 Task: Find connections with filter location Bolton with filter topic #Brandingwith filter profile language Spanish with filter current company International Turnkey Systems - ITS with filter school Gauhati University with filter industry Sound Recording with filter service category Marketing with filter keywords title Paralegal
Action: Mouse moved to (523, 81)
Screenshot: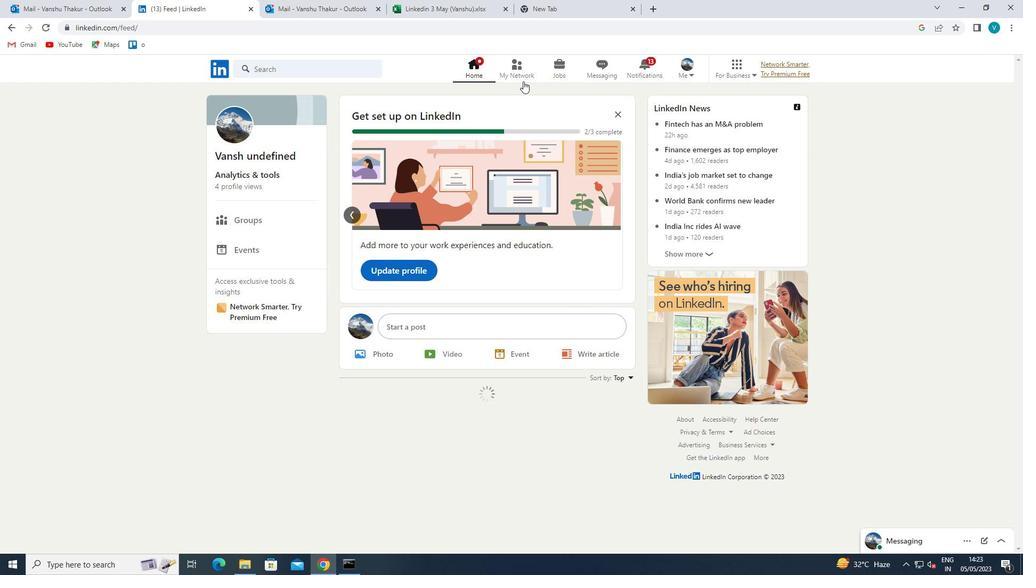 
Action: Mouse pressed left at (523, 81)
Screenshot: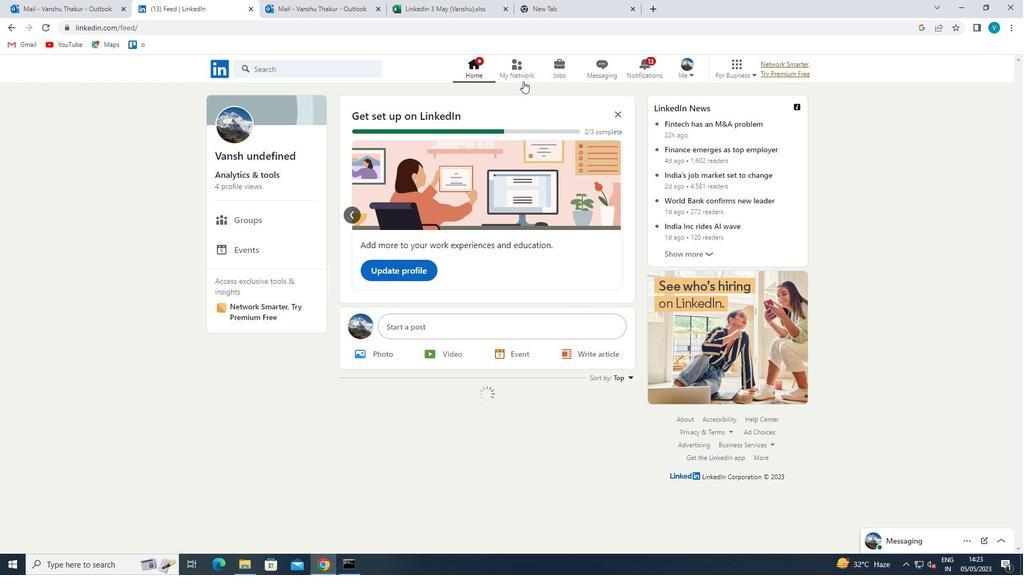 
Action: Mouse moved to (285, 129)
Screenshot: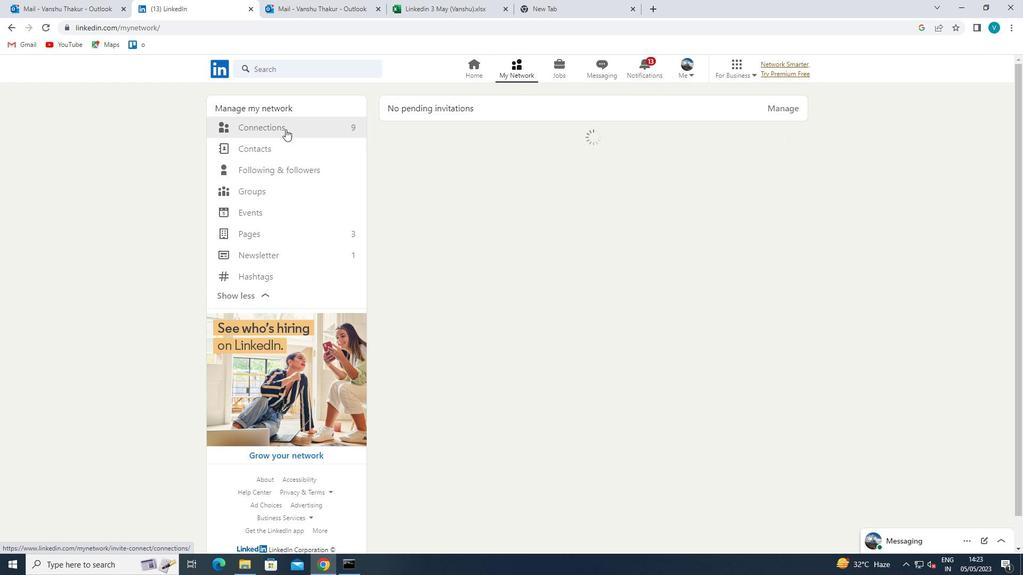 
Action: Mouse pressed left at (285, 129)
Screenshot: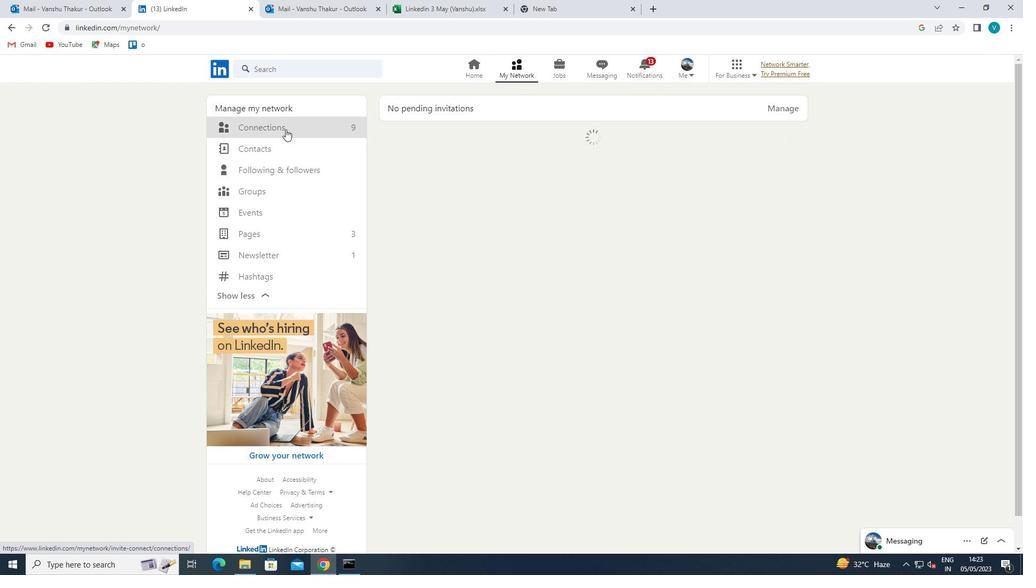 
Action: Mouse moved to (588, 128)
Screenshot: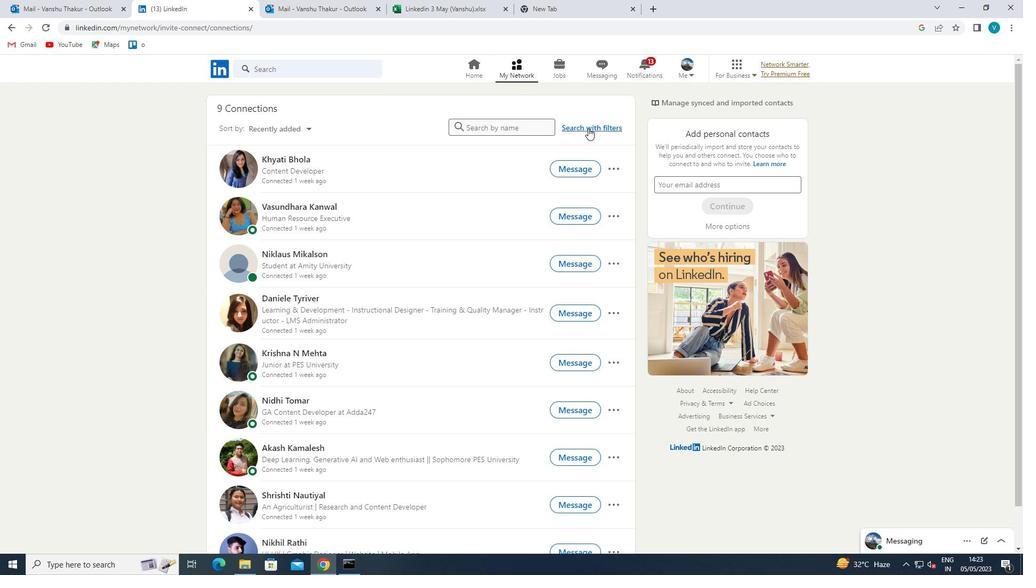 
Action: Mouse pressed left at (588, 128)
Screenshot: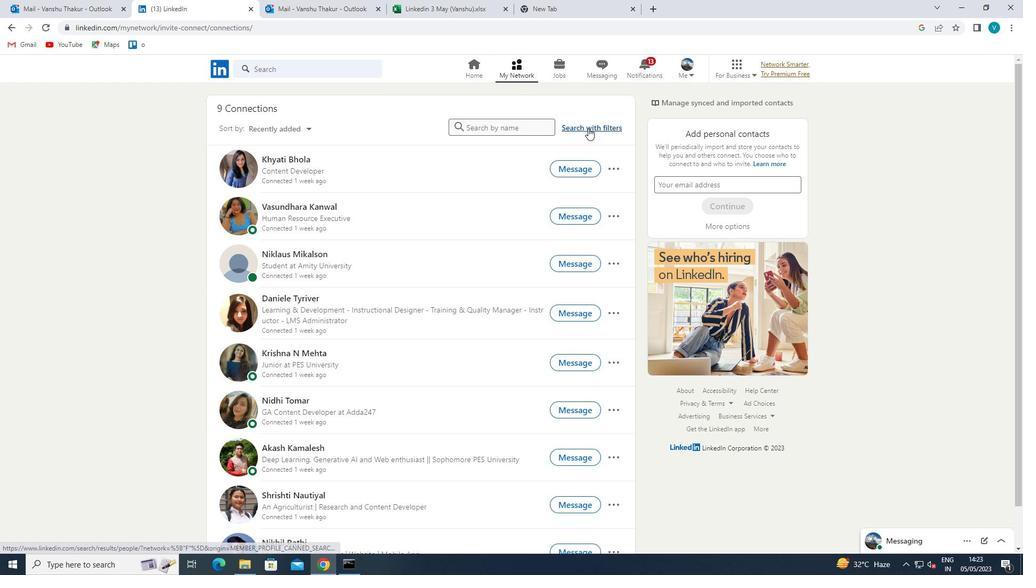 
Action: Mouse moved to (517, 103)
Screenshot: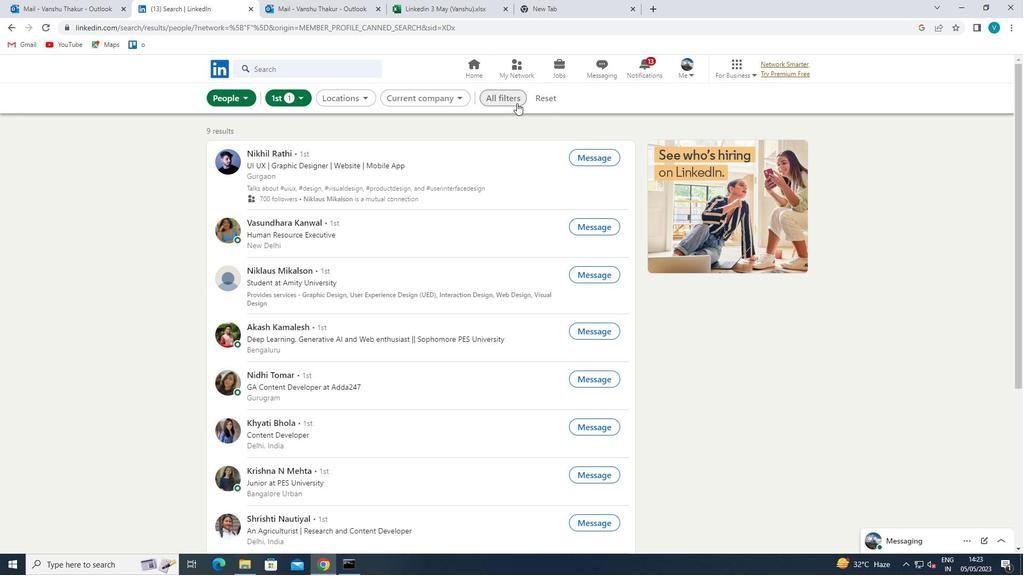 
Action: Mouse pressed left at (517, 103)
Screenshot: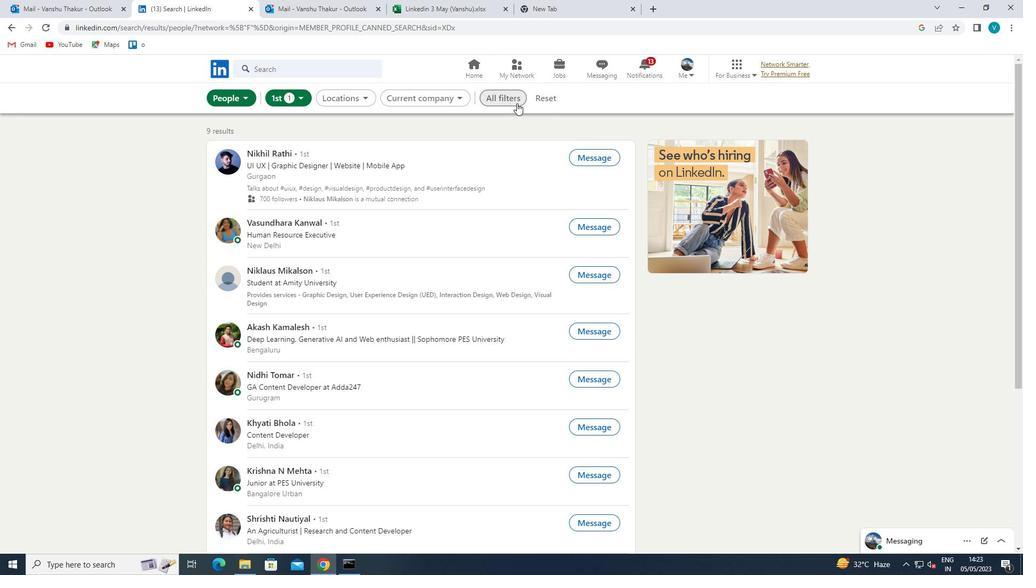 
Action: Mouse moved to (821, 219)
Screenshot: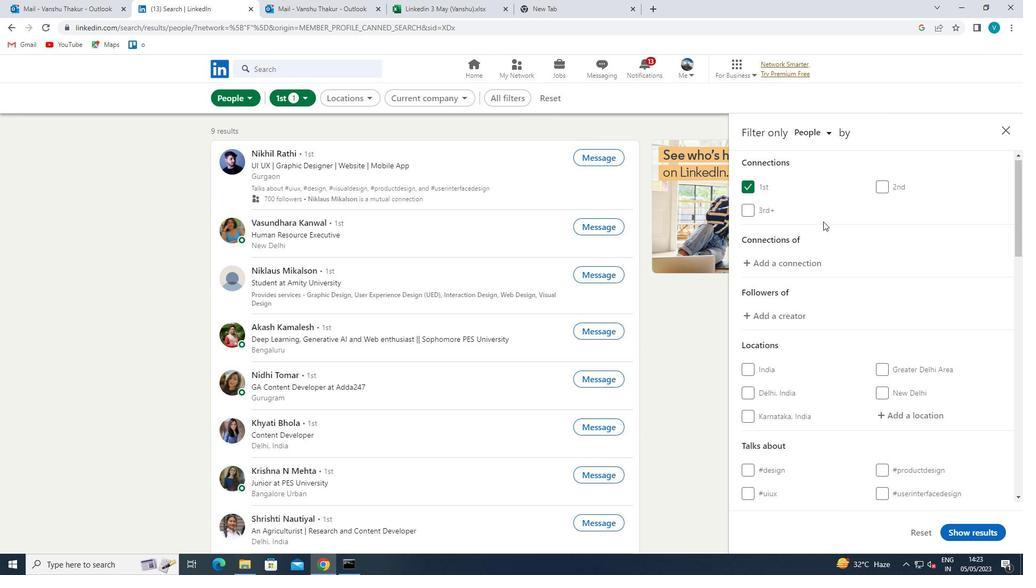 
Action: Mouse scrolled (821, 219) with delta (0, 0)
Screenshot: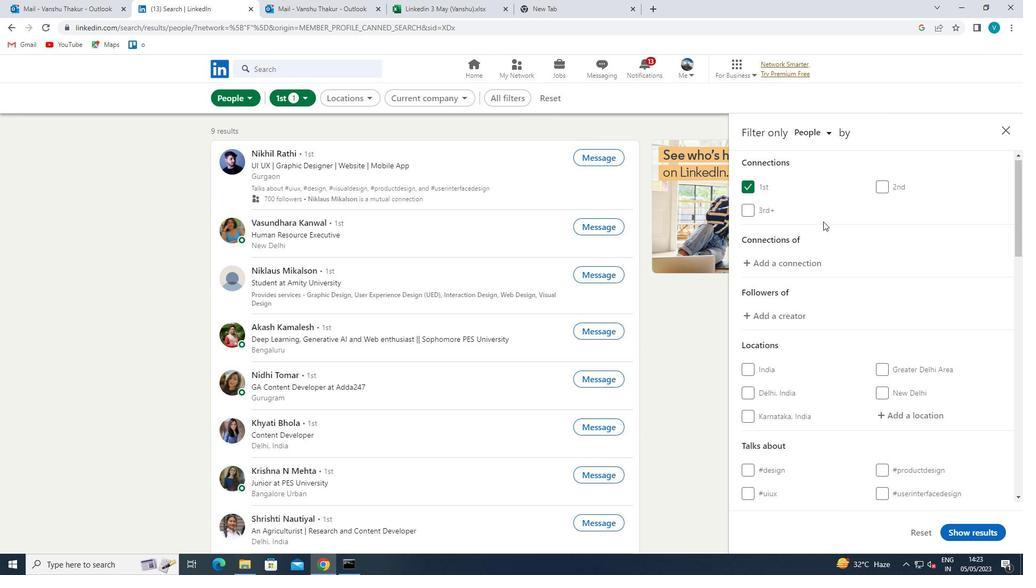 
Action: Mouse moved to (823, 221)
Screenshot: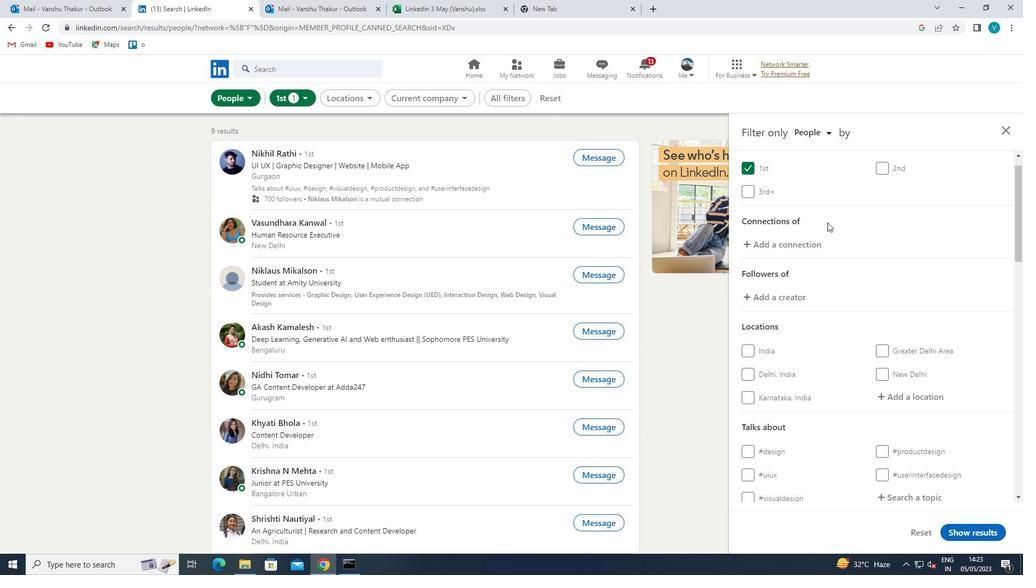 
Action: Mouse scrolled (823, 221) with delta (0, 0)
Screenshot: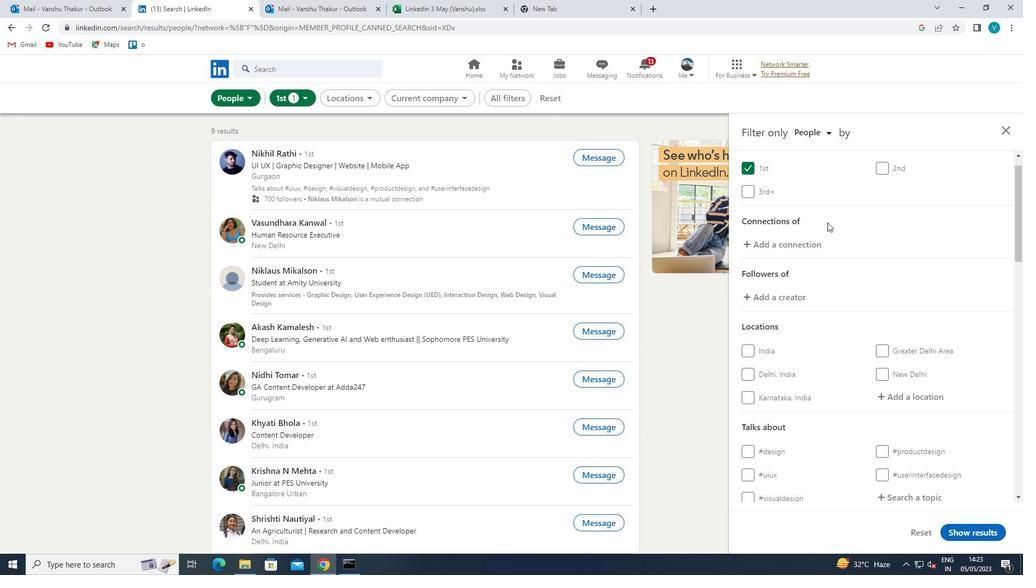 
Action: Mouse moved to (825, 222)
Screenshot: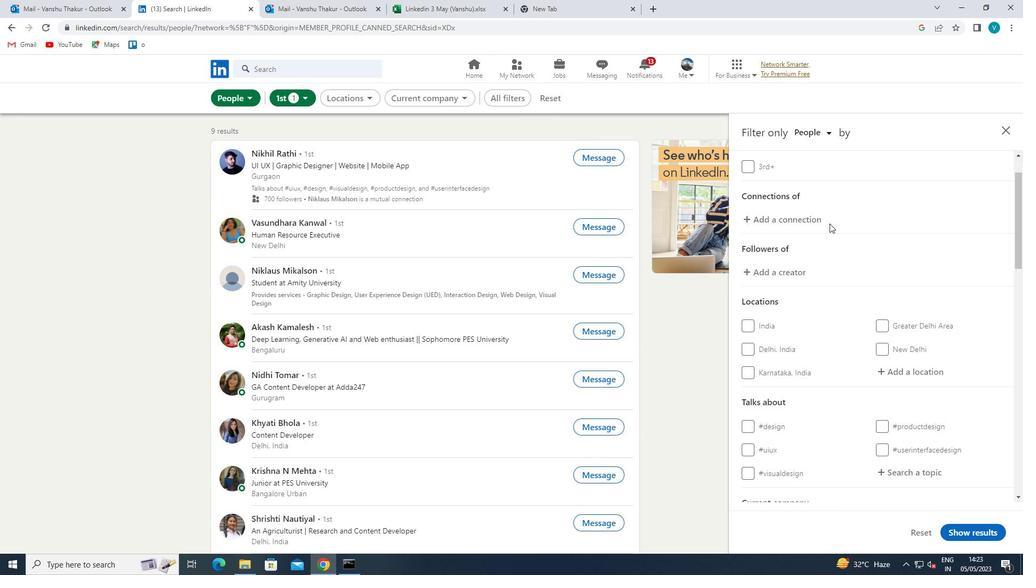 
Action: Mouse scrolled (825, 222) with delta (0, 0)
Screenshot: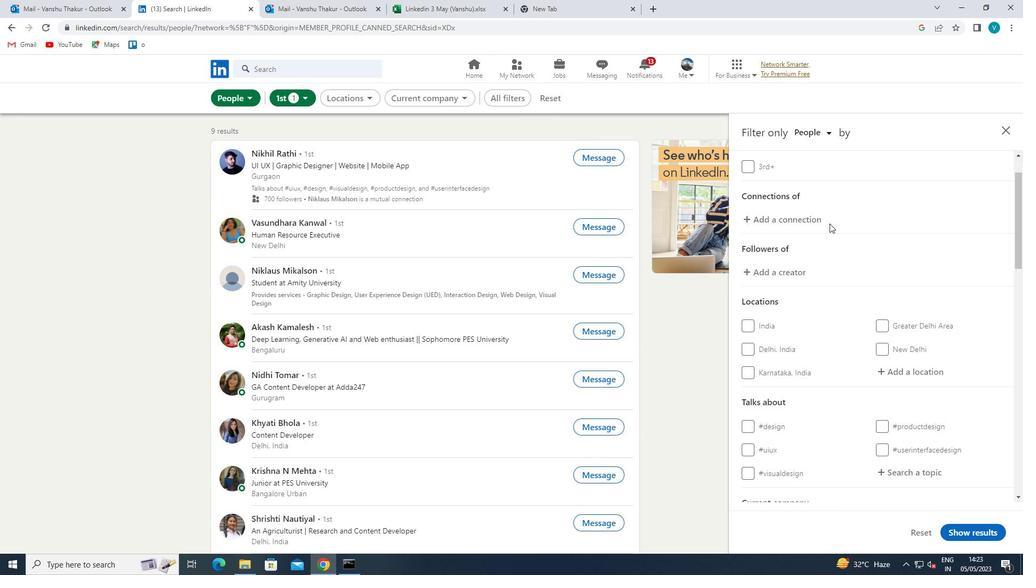 
Action: Mouse moved to (901, 260)
Screenshot: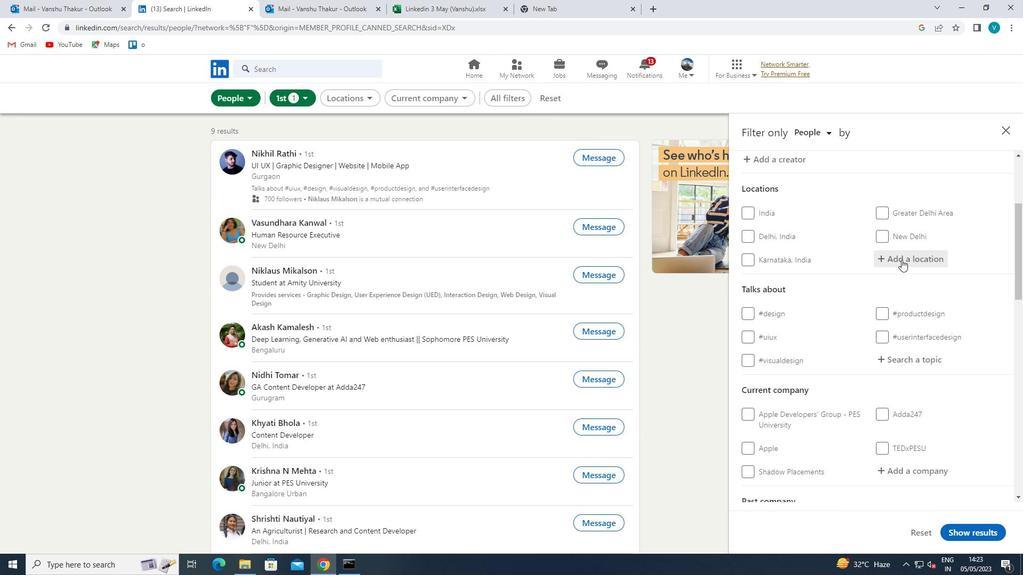
Action: Mouse pressed left at (901, 260)
Screenshot: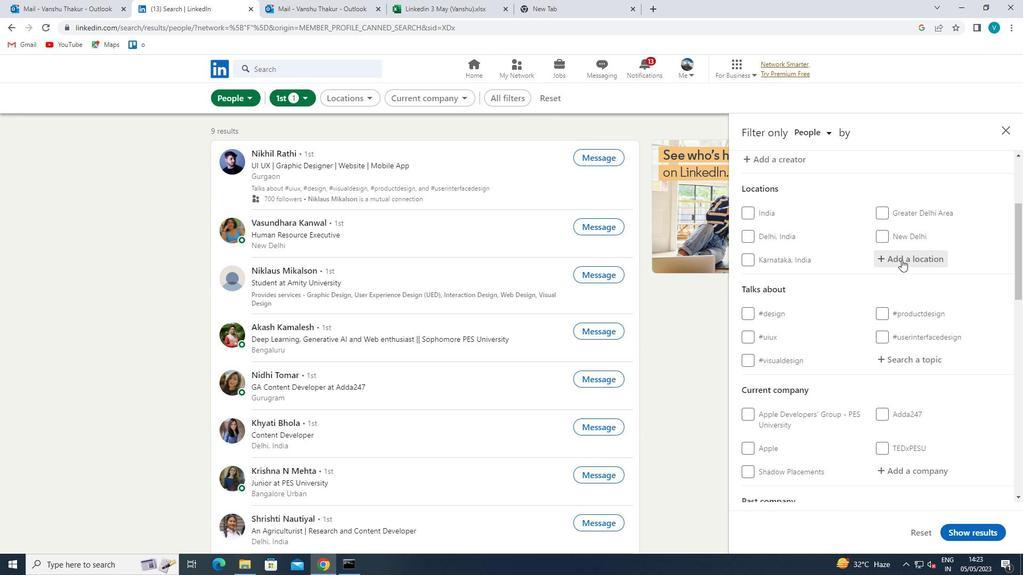 
Action: Key pressed <Key.shift>BOLTON
Screenshot: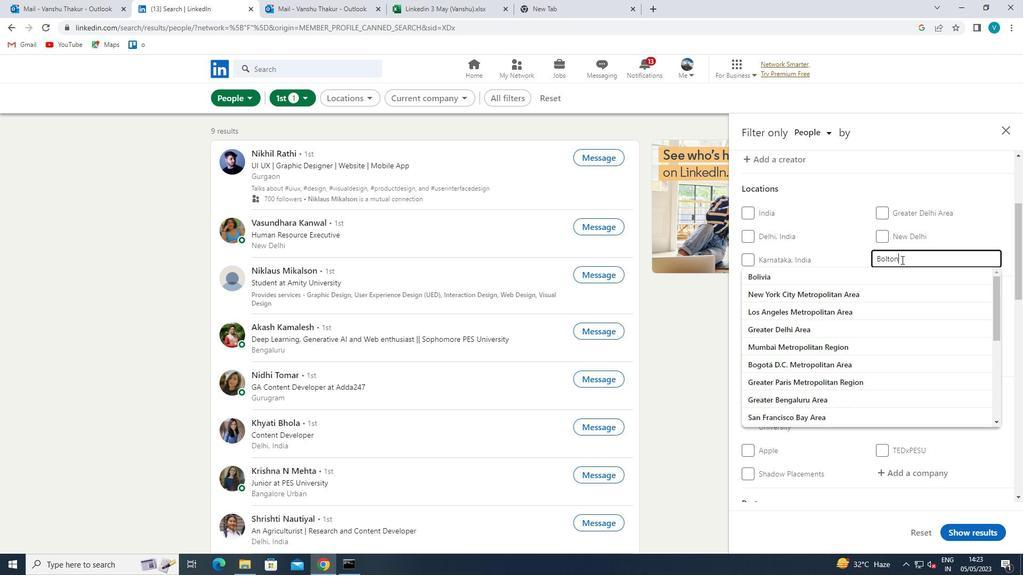 
Action: Mouse moved to (866, 274)
Screenshot: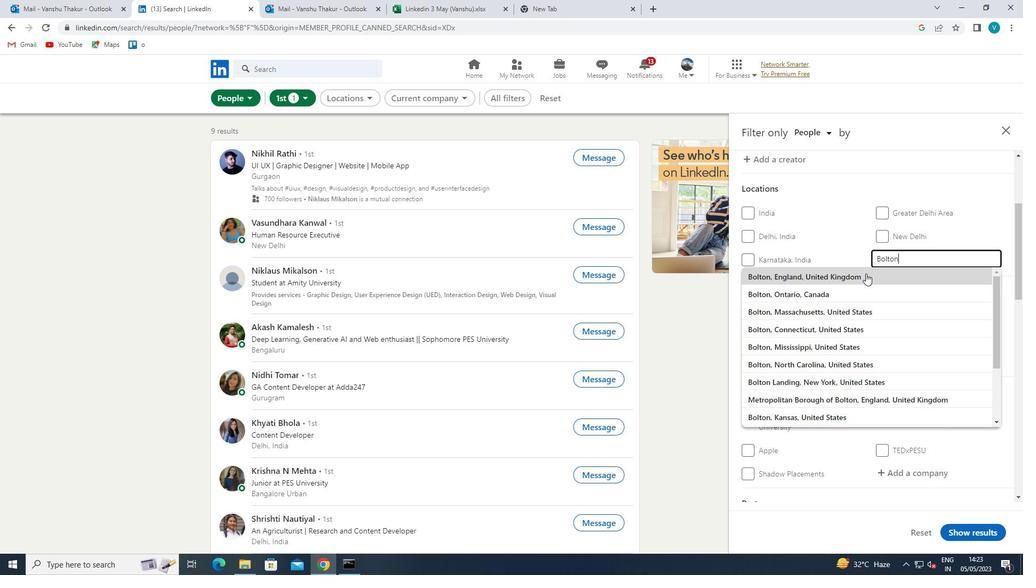
Action: Mouse pressed left at (866, 274)
Screenshot: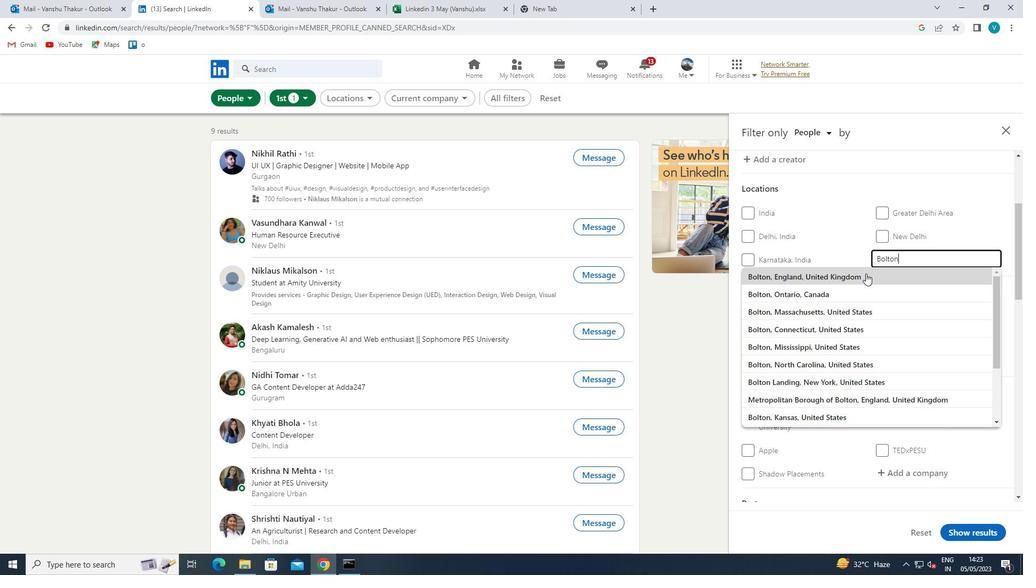 
Action: Mouse moved to (860, 275)
Screenshot: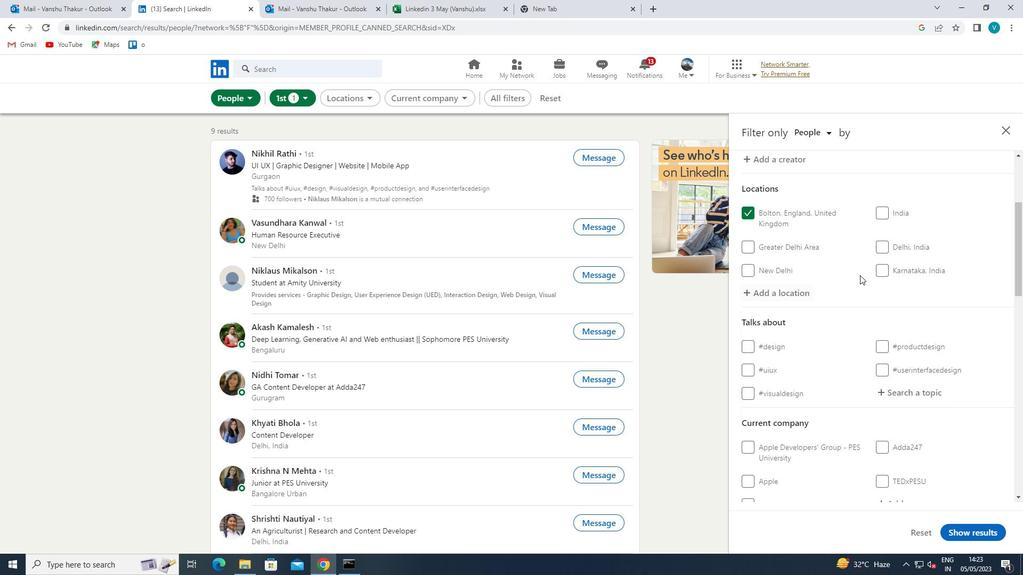 
Action: Mouse scrolled (860, 275) with delta (0, 0)
Screenshot: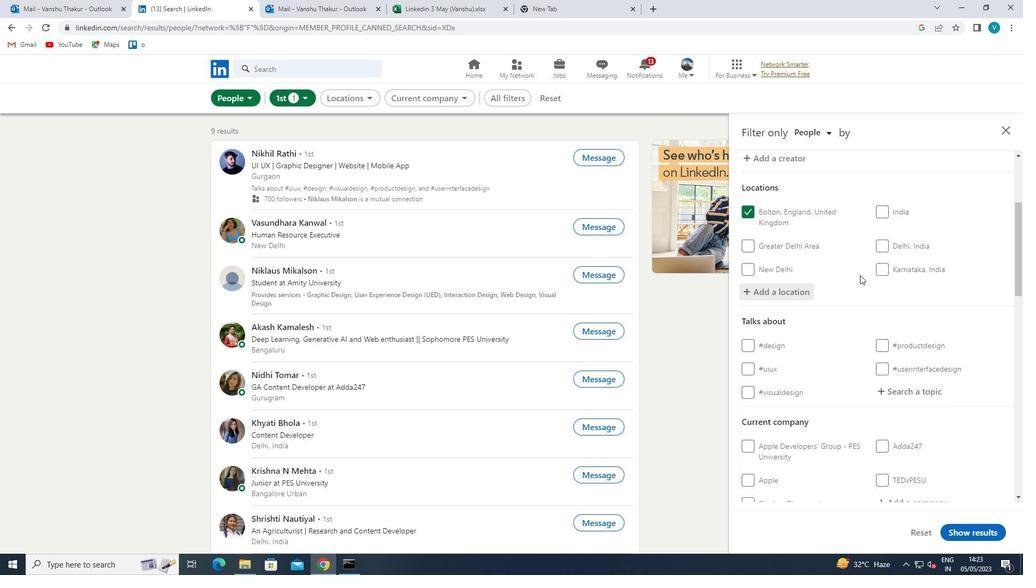 
Action: Mouse moved to (888, 340)
Screenshot: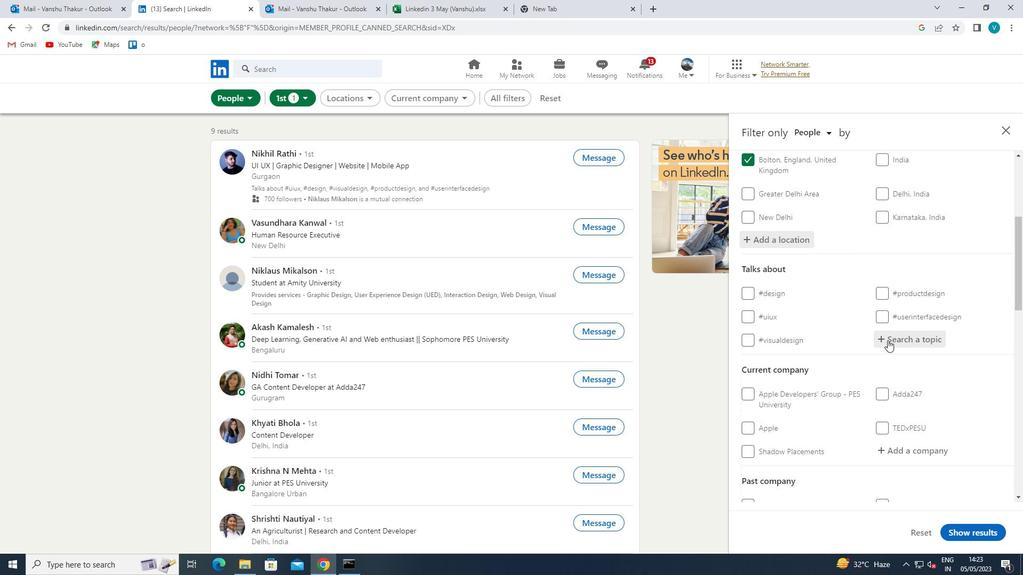 
Action: Mouse pressed left at (888, 340)
Screenshot: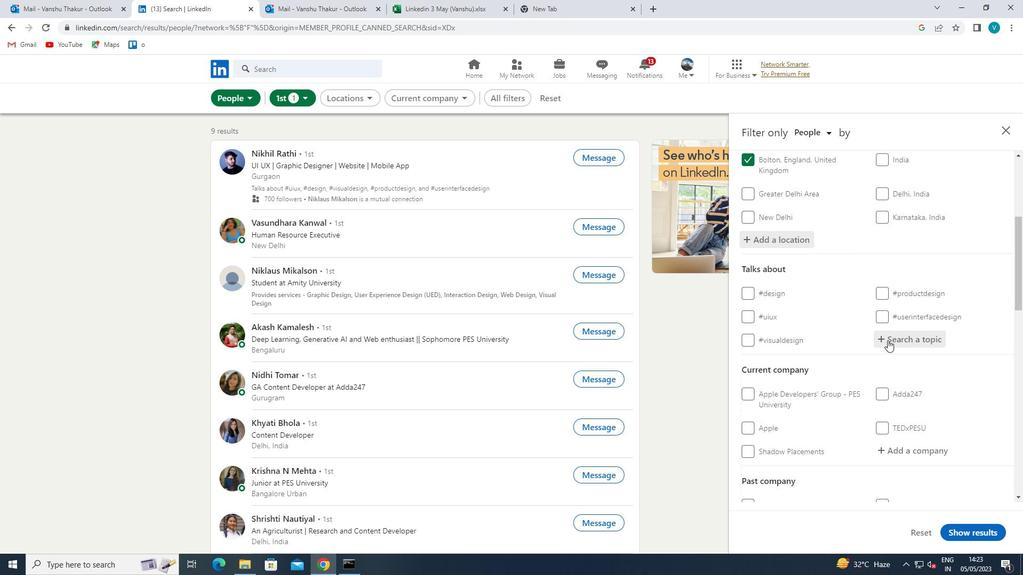 
Action: Key pressed <Key.shift>BRADING
Screenshot: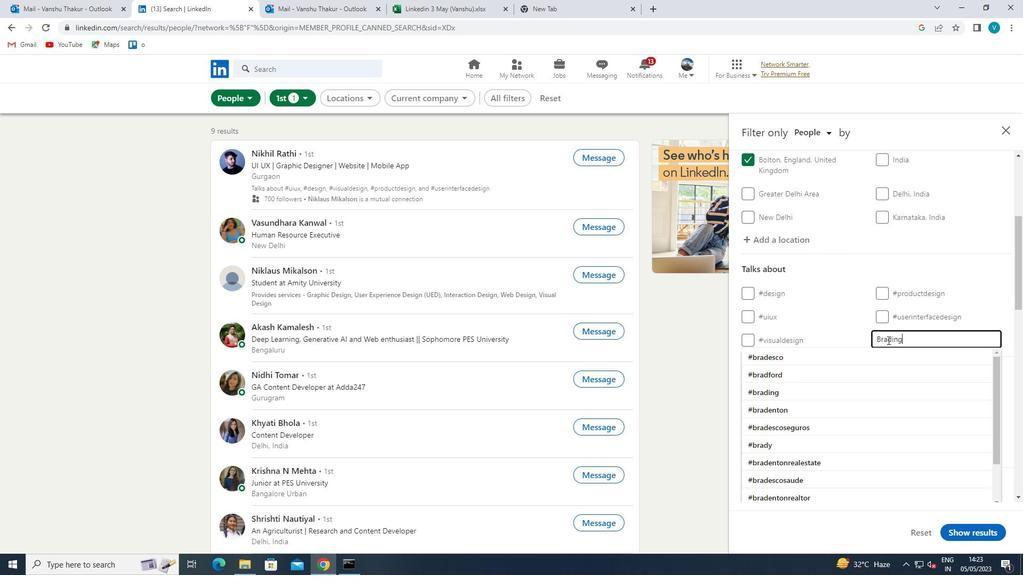 
Action: Mouse moved to (887, 336)
Screenshot: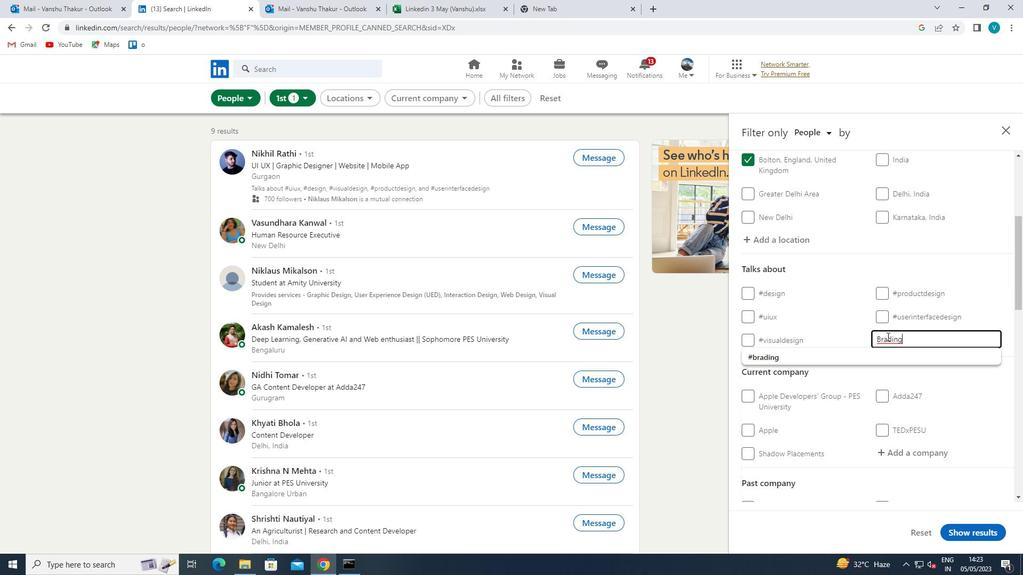 
Action: Mouse pressed left at (887, 336)
Screenshot: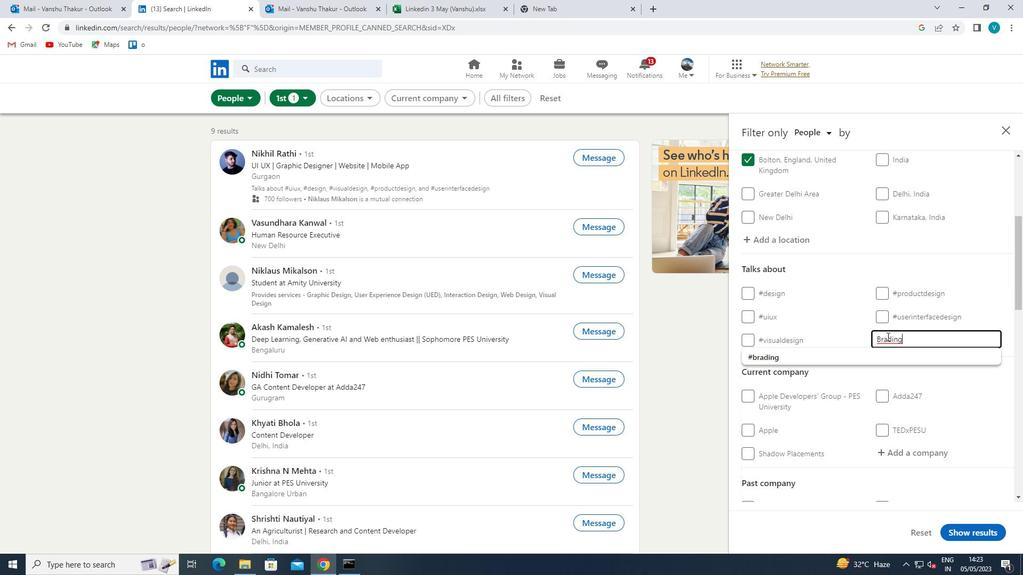 
Action: Mouse moved to (903, 374)
Screenshot: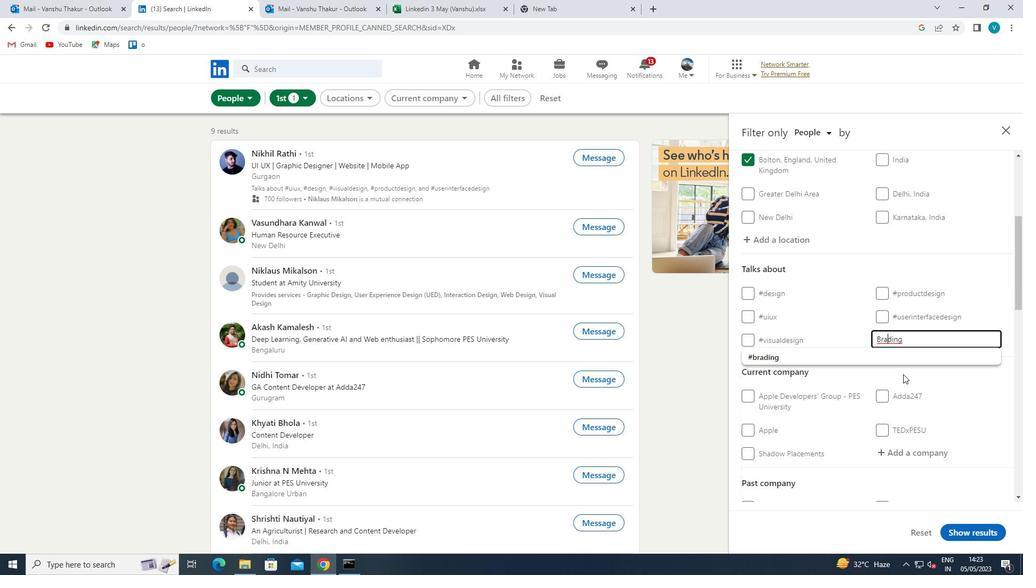 
Action: Key pressed N
Screenshot: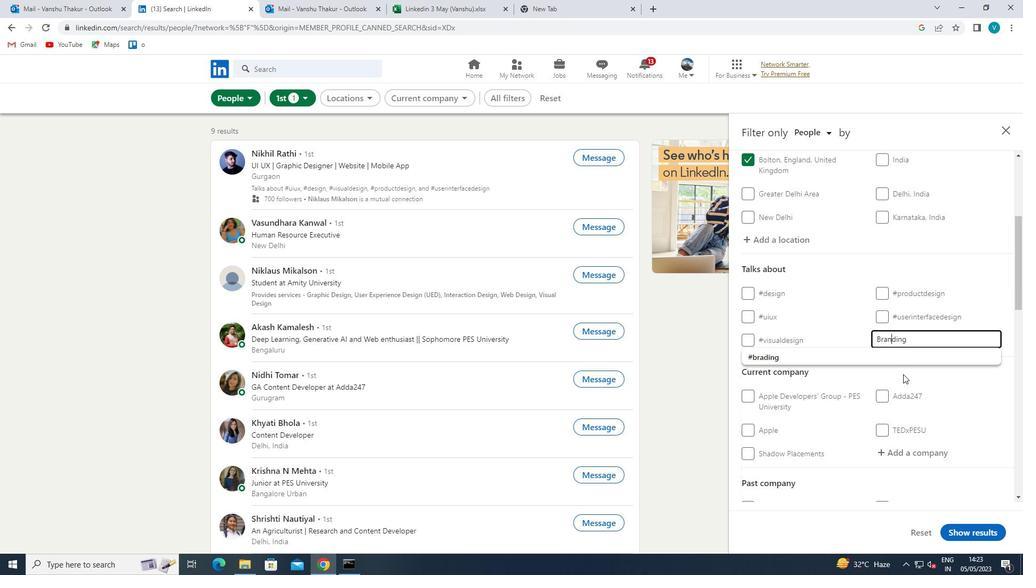 
Action: Mouse moved to (898, 357)
Screenshot: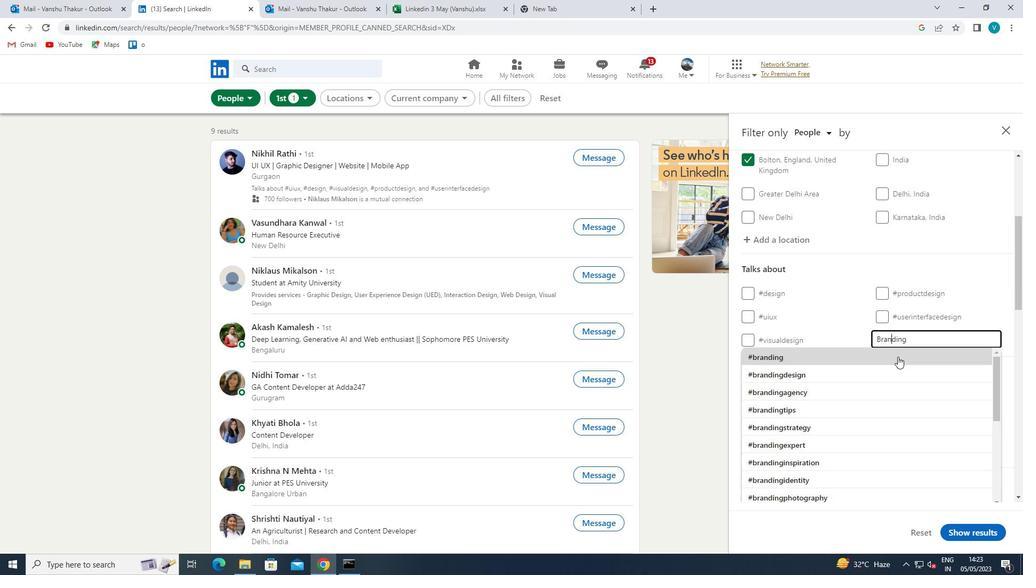 
Action: Mouse pressed left at (898, 357)
Screenshot: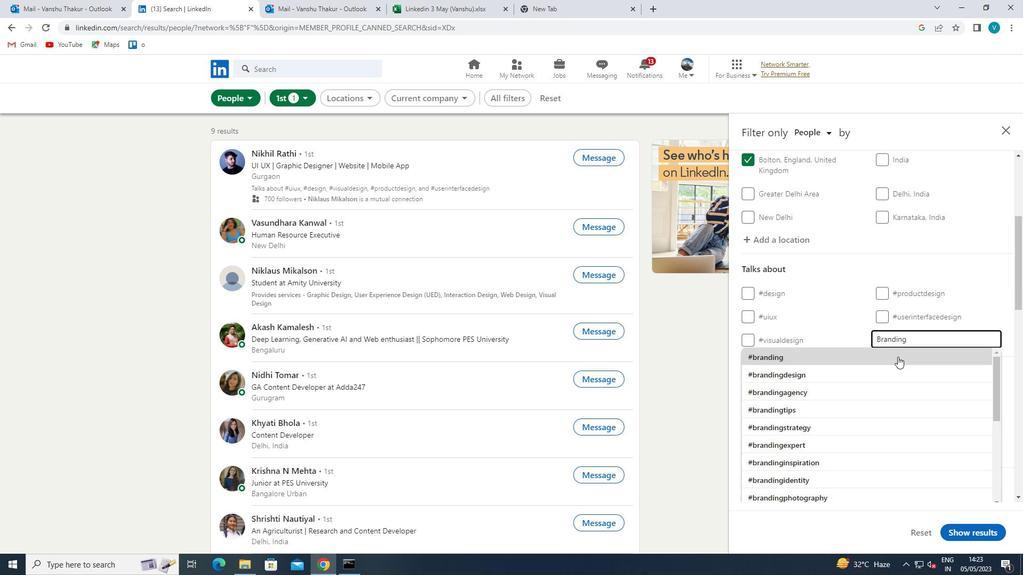 
Action: Mouse scrolled (898, 356) with delta (0, 0)
Screenshot: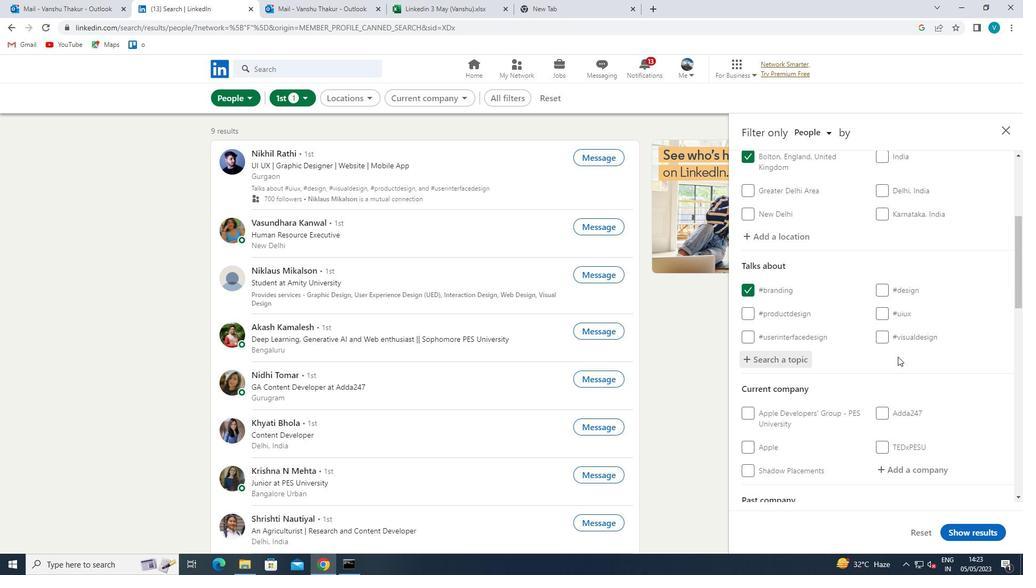 
Action: Mouse scrolled (898, 356) with delta (0, 0)
Screenshot: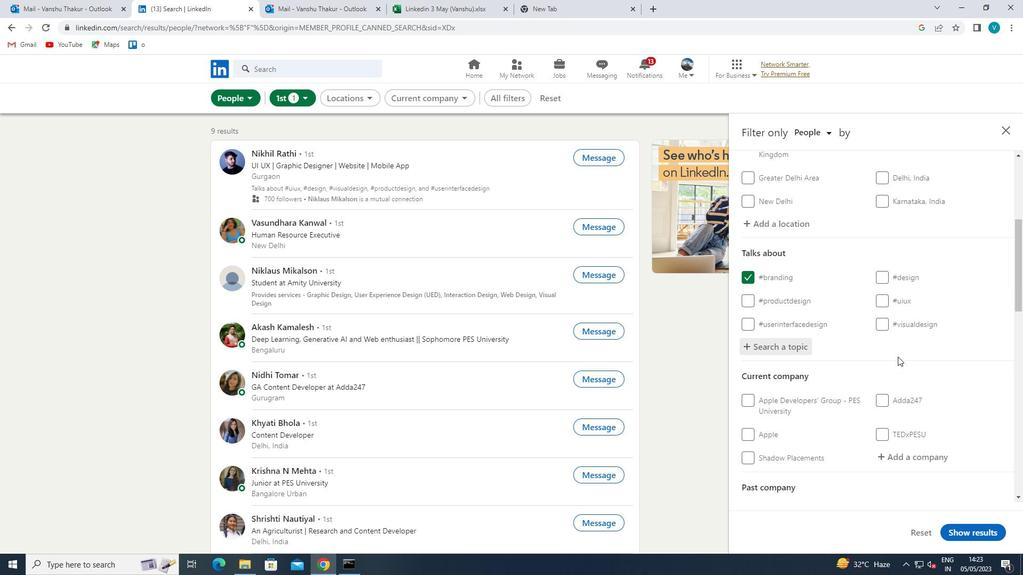 
Action: Mouse scrolled (898, 356) with delta (0, 0)
Screenshot: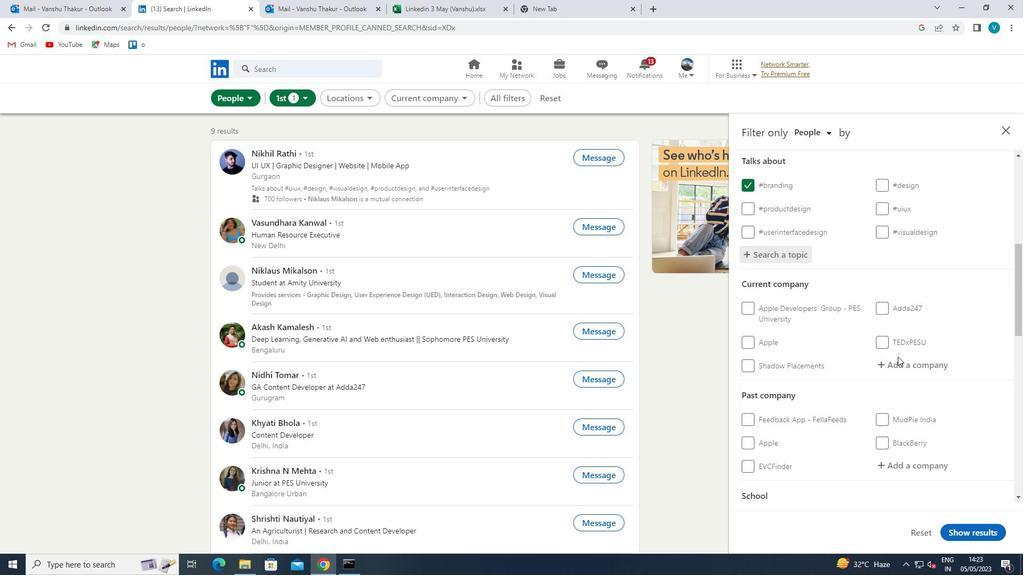 
Action: Mouse moved to (921, 317)
Screenshot: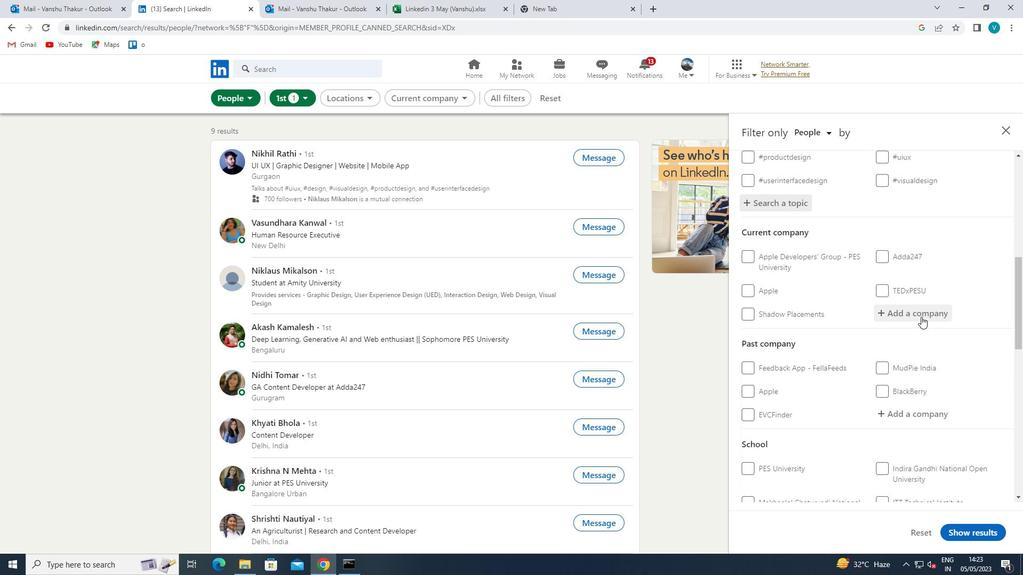 
Action: Mouse pressed left at (921, 317)
Screenshot: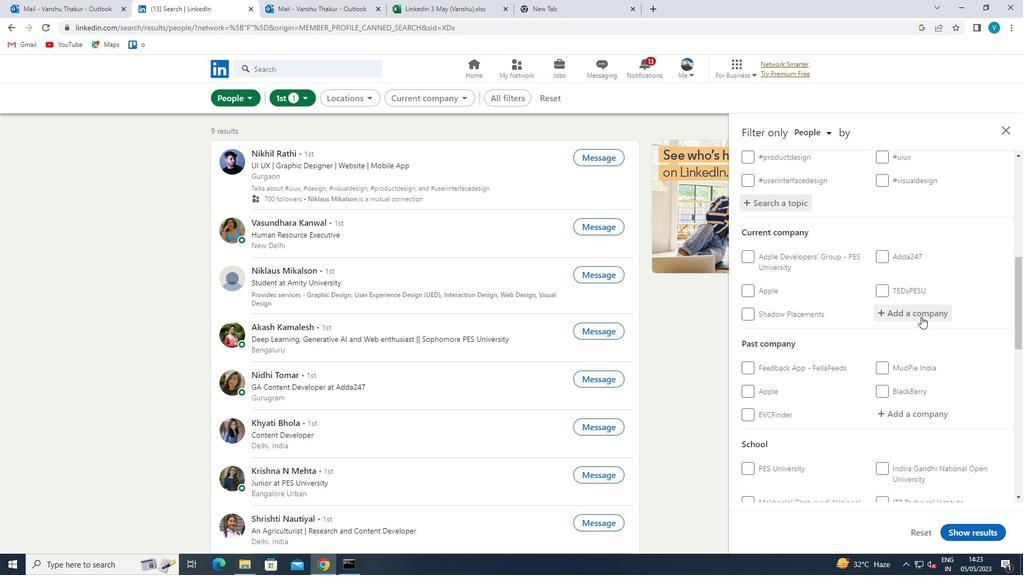
Action: Key pressed <Key.shift>INTERNATIONAL<Key.space>
Screenshot: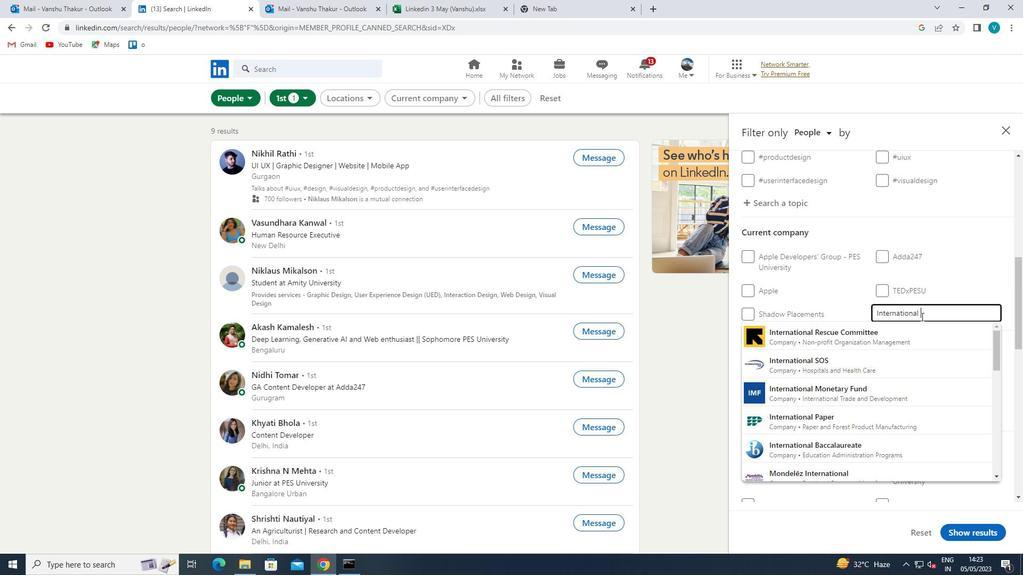 
Action: Mouse moved to (901, 330)
Screenshot: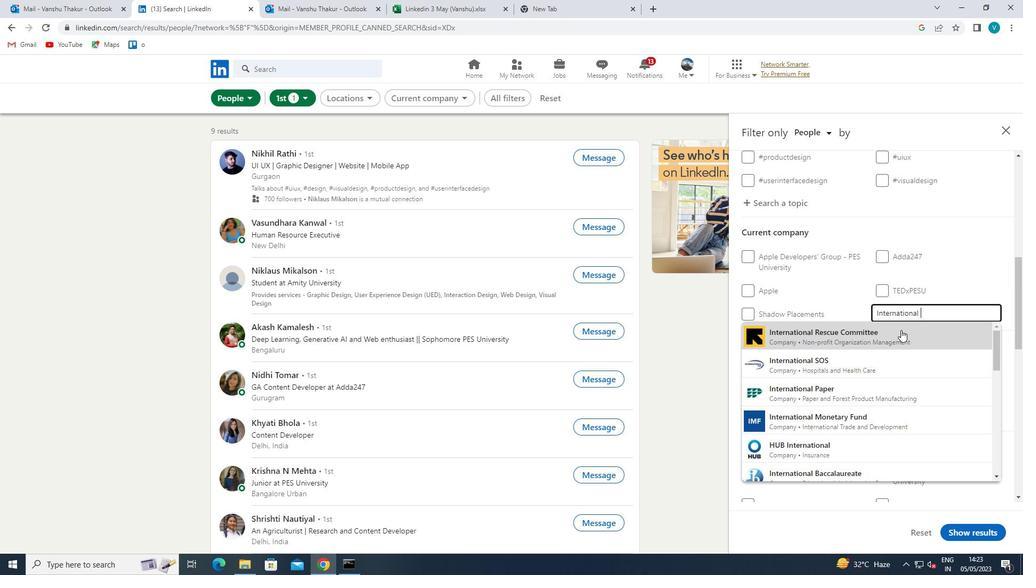 
Action: Key pressed <Key.shift>TURNKEY
Screenshot: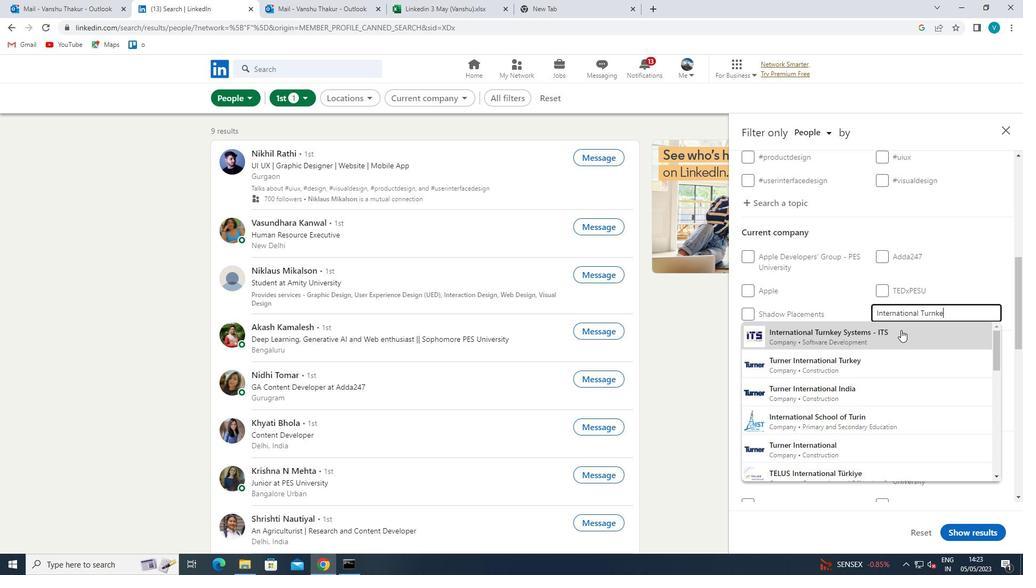 
Action: Mouse pressed left at (901, 330)
Screenshot: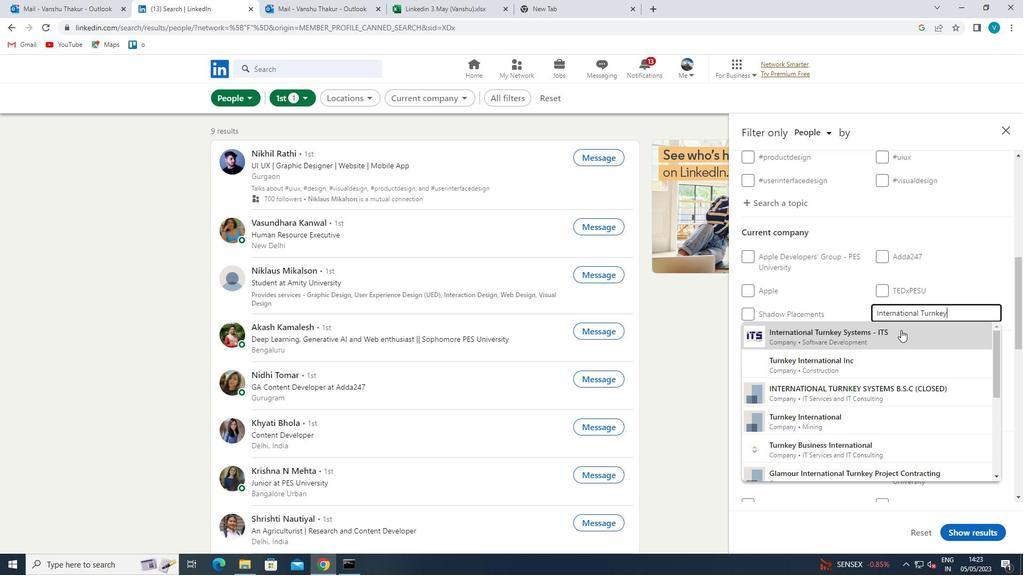 
Action: Mouse moved to (901, 328)
Screenshot: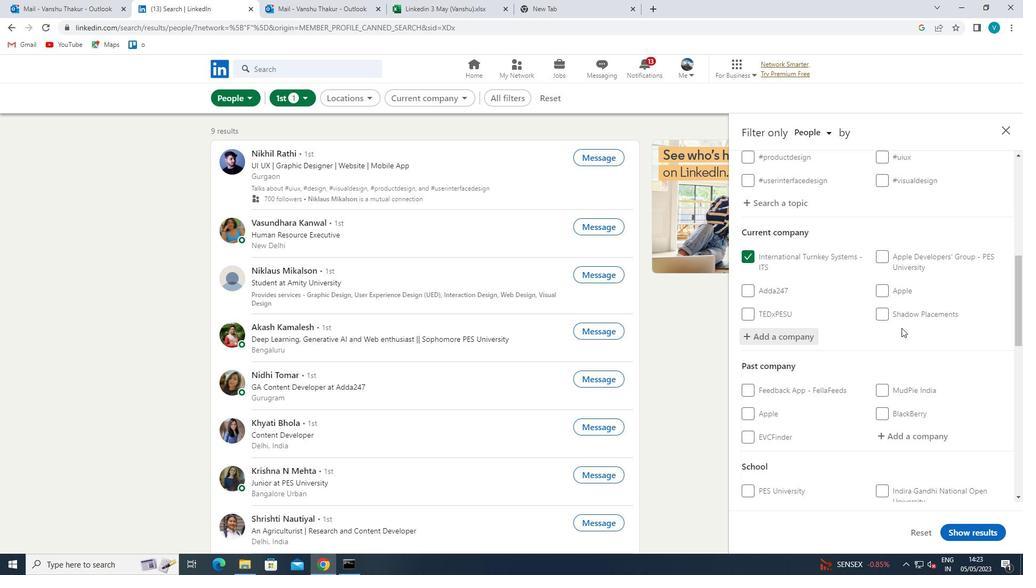 
Action: Mouse scrolled (901, 327) with delta (0, 0)
Screenshot: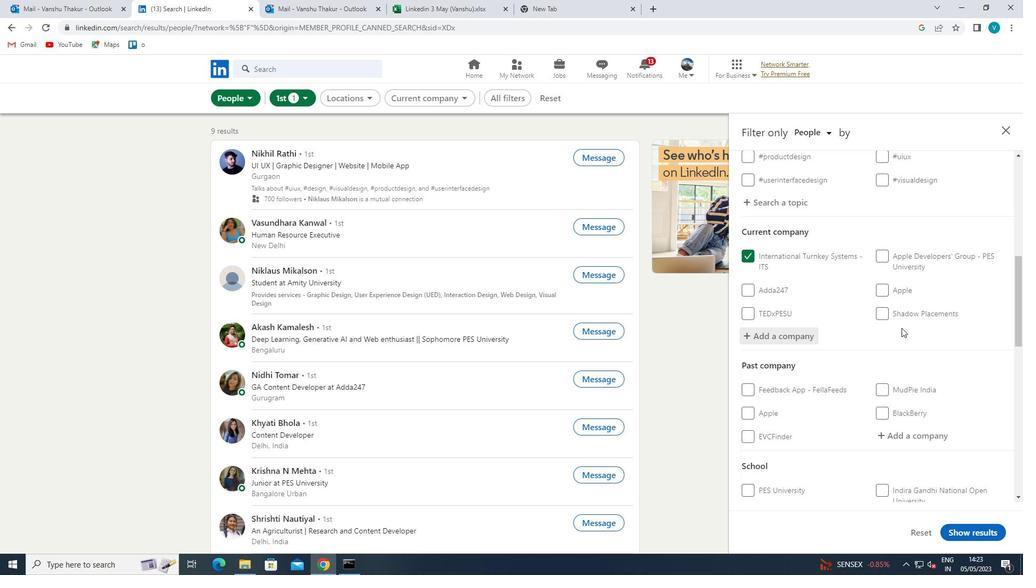 
Action: Mouse moved to (903, 328)
Screenshot: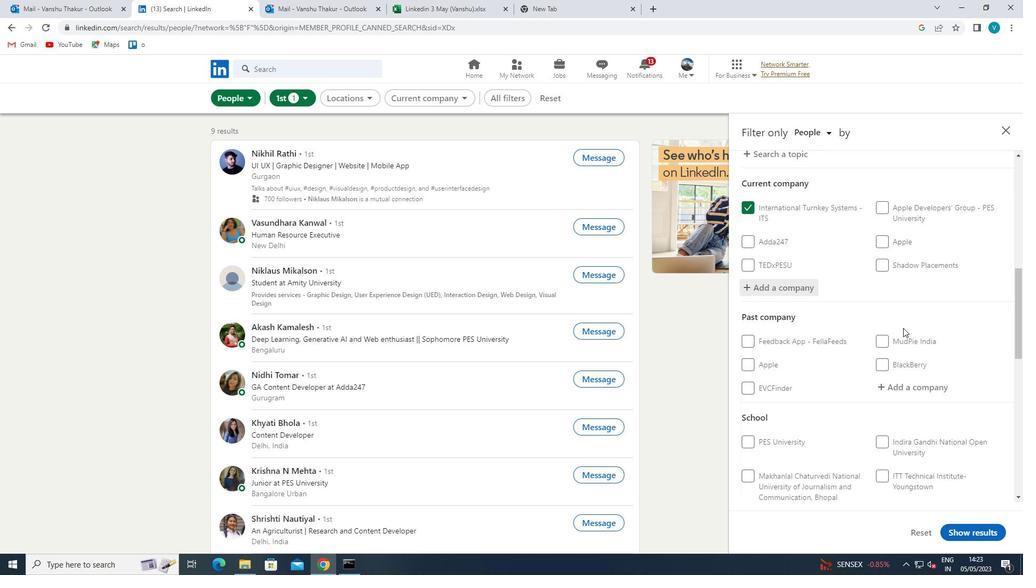 
Action: Mouse scrolled (903, 327) with delta (0, 0)
Screenshot: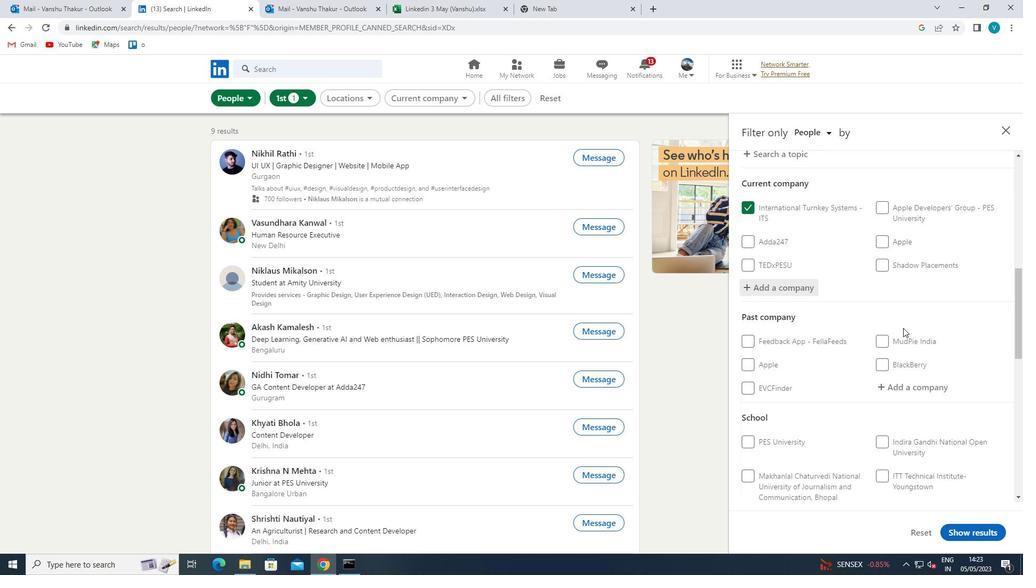 
Action: Mouse moved to (904, 327)
Screenshot: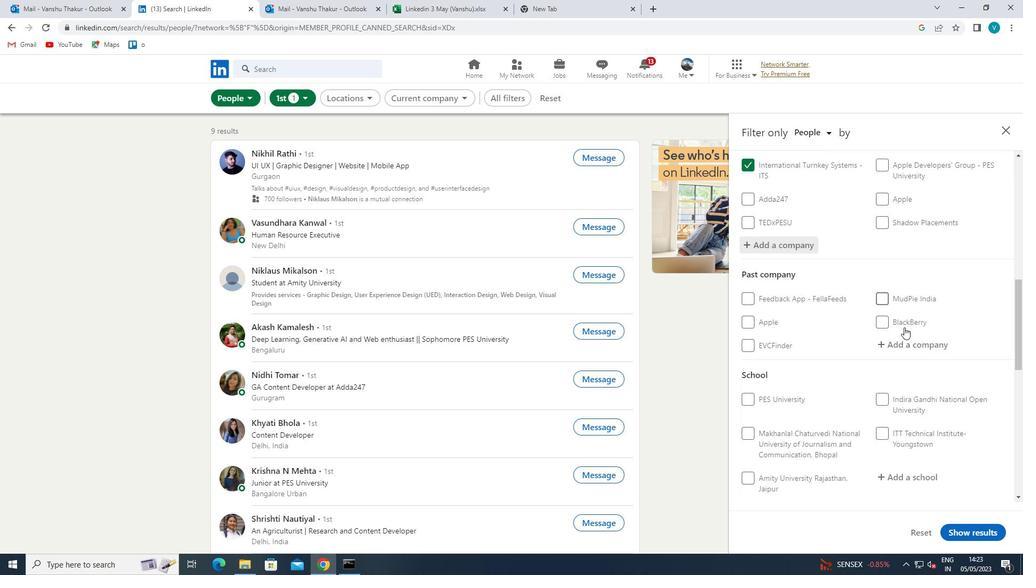 
Action: Mouse scrolled (904, 327) with delta (0, 0)
Screenshot: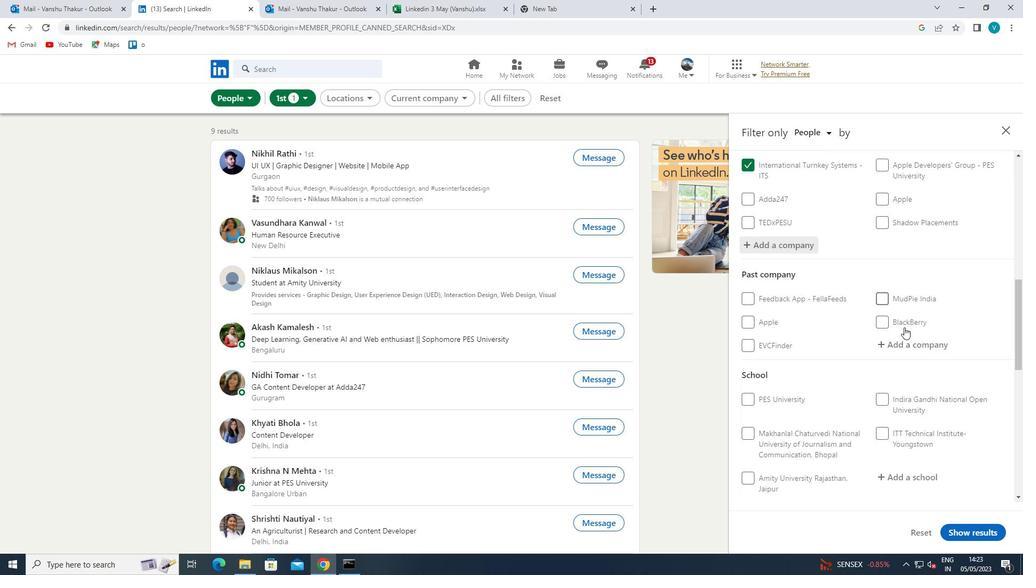 
Action: Mouse moved to (905, 327)
Screenshot: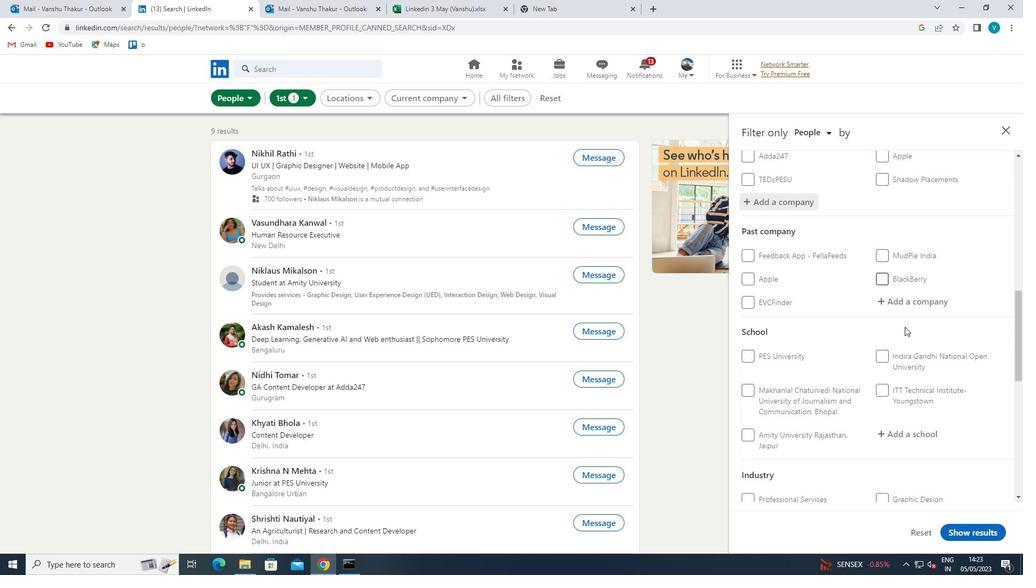 
Action: Mouse scrolled (905, 326) with delta (0, 0)
Screenshot: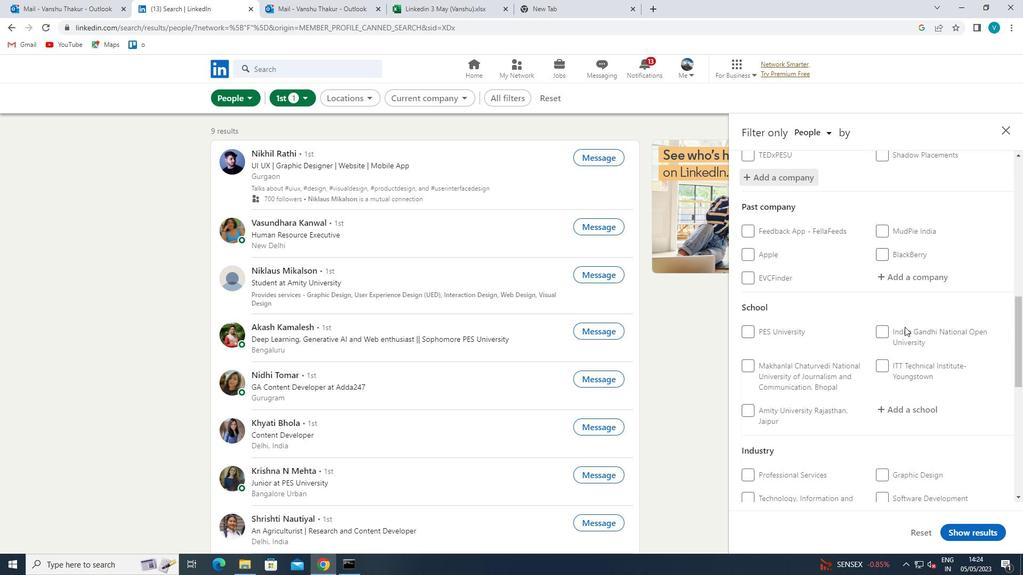 
Action: Mouse moved to (922, 355)
Screenshot: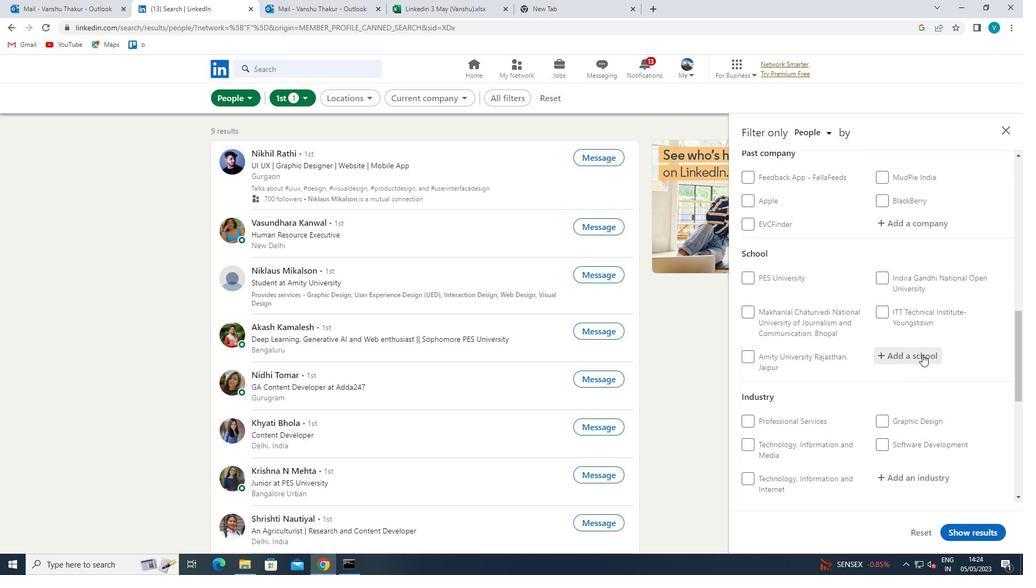 
Action: Mouse pressed left at (922, 355)
Screenshot: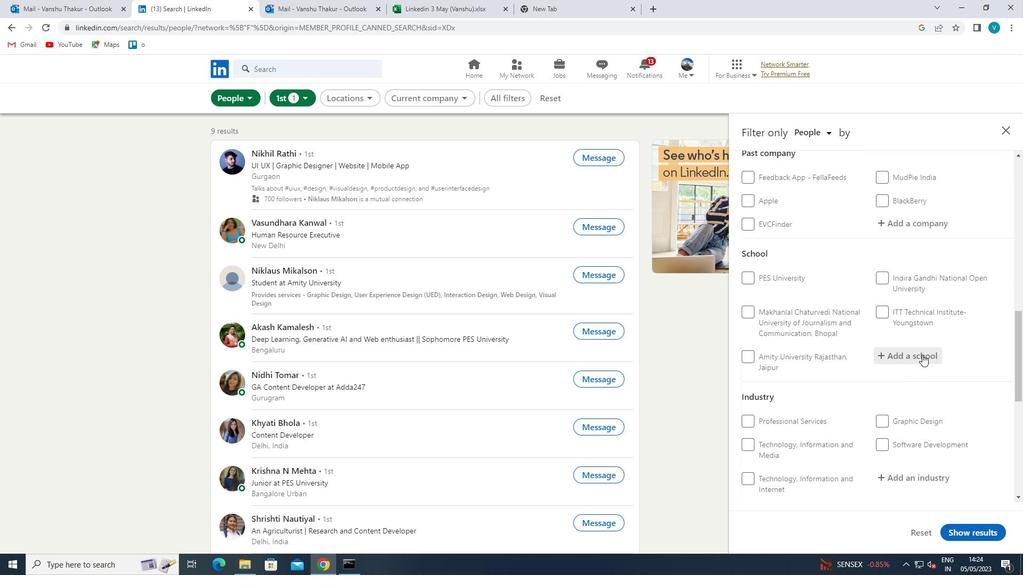 
Action: Key pressed <Key.shift><Key.shift><Key.shift><Key.shift>GAUHATI<Key.space><Key.shift>UNIVER
Screenshot: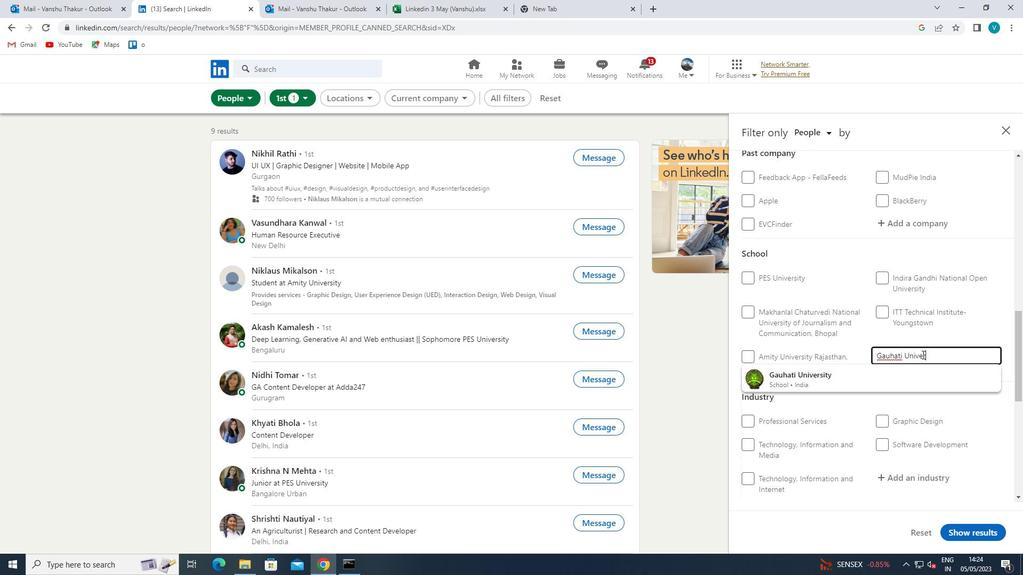 
Action: Mouse moved to (917, 367)
Screenshot: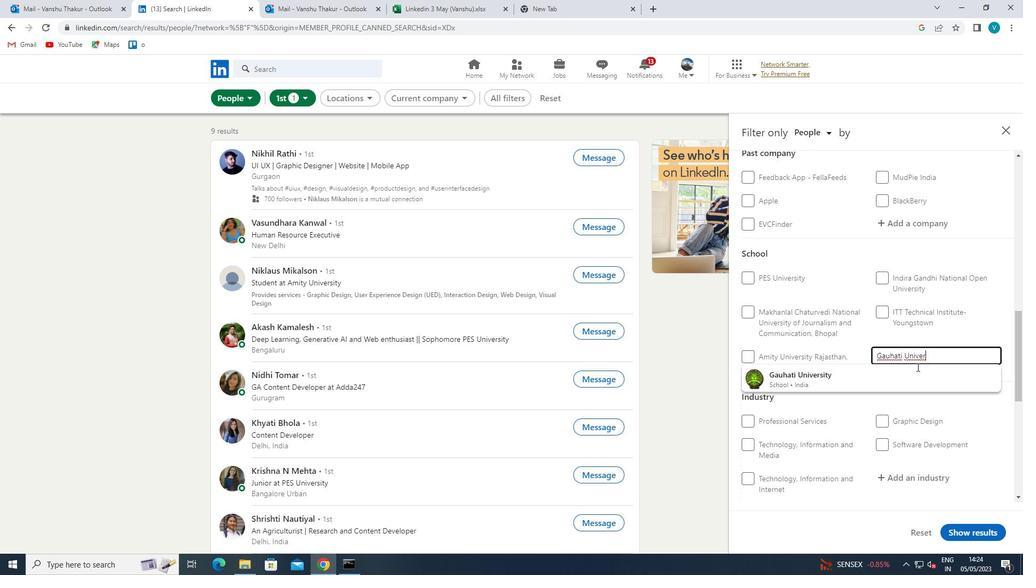 
Action: Mouse pressed left at (917, 367)
Screenshot: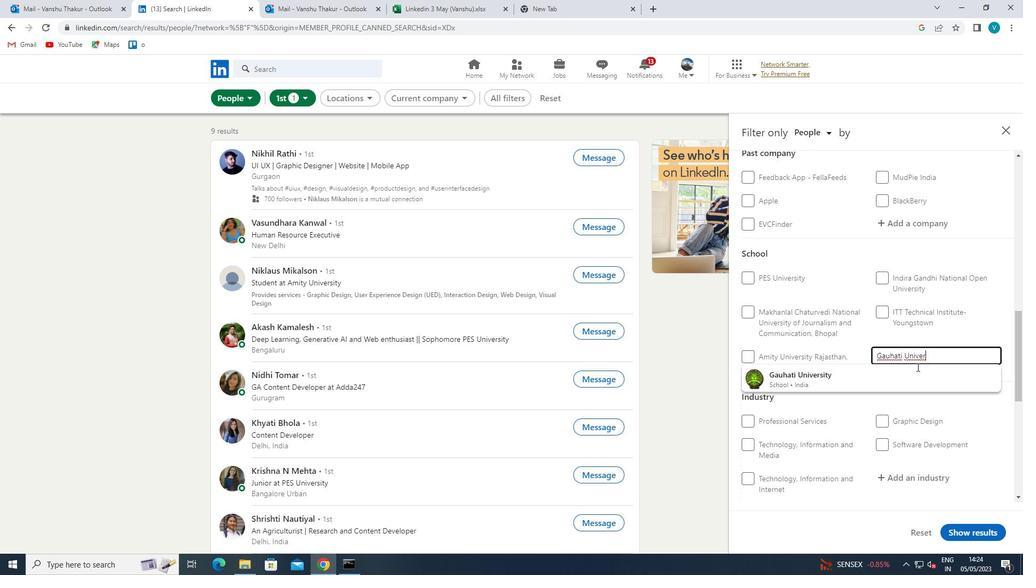 
Action: Mouse moved to (859, 376)
Screenshot: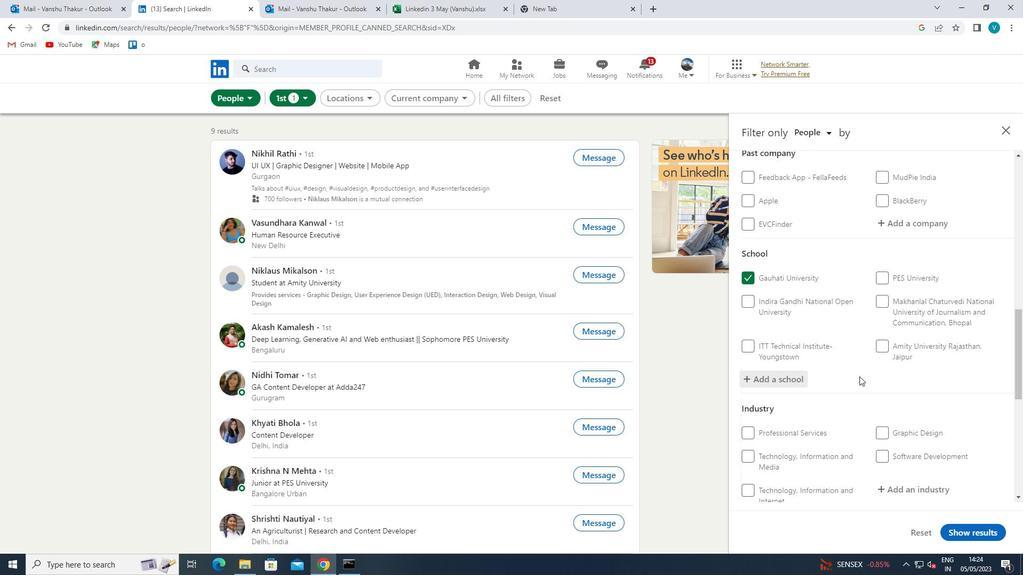 
Action: Mouse scrolled (859, 376) with delta (0, 0)
Screenshot: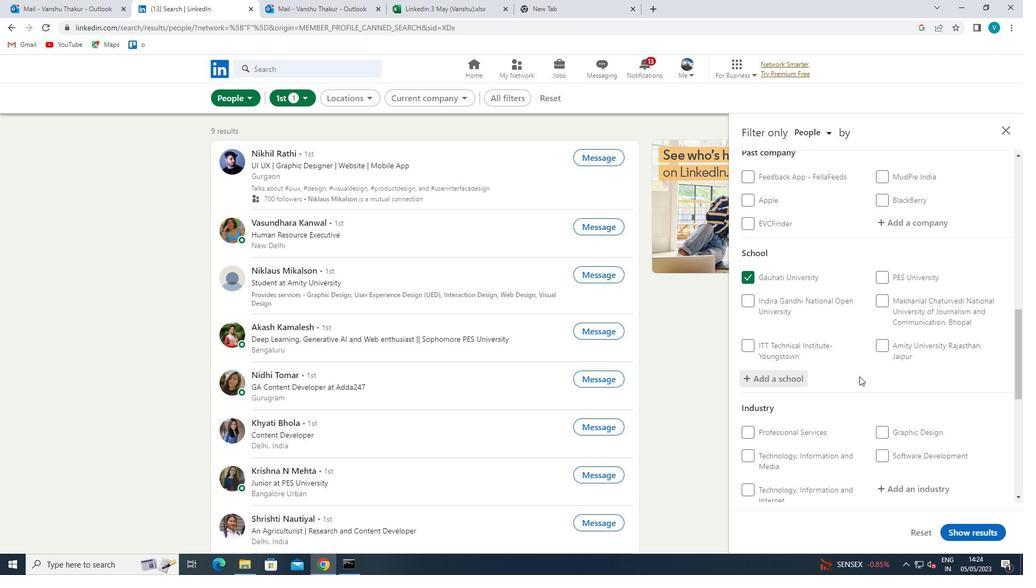 
Action: Mouse scrolled (859, 376) with delta (0, 0)
Screenshot: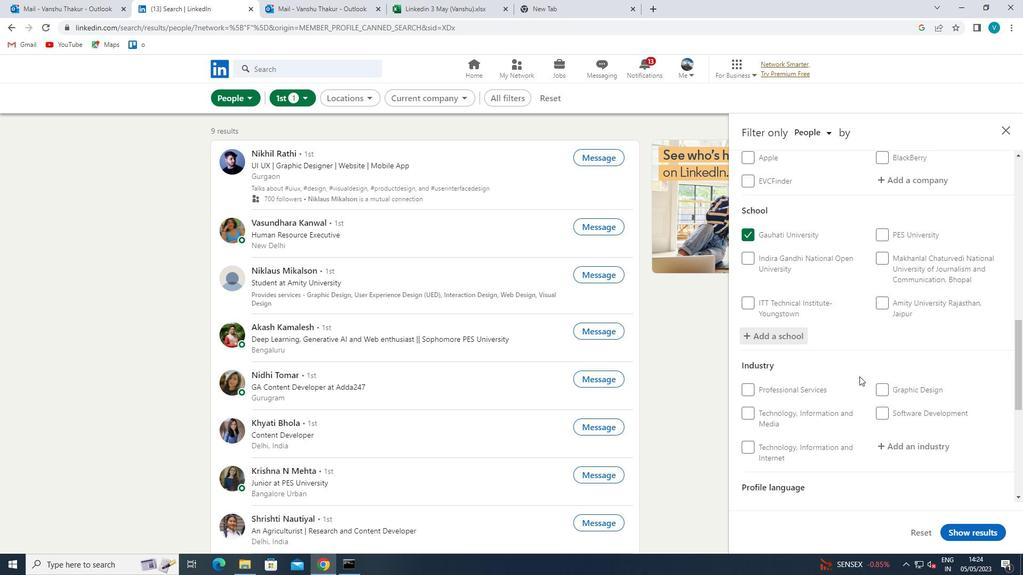
Action: Mouse scrolled (859, 376) with delta (0, 0)
Screenshot: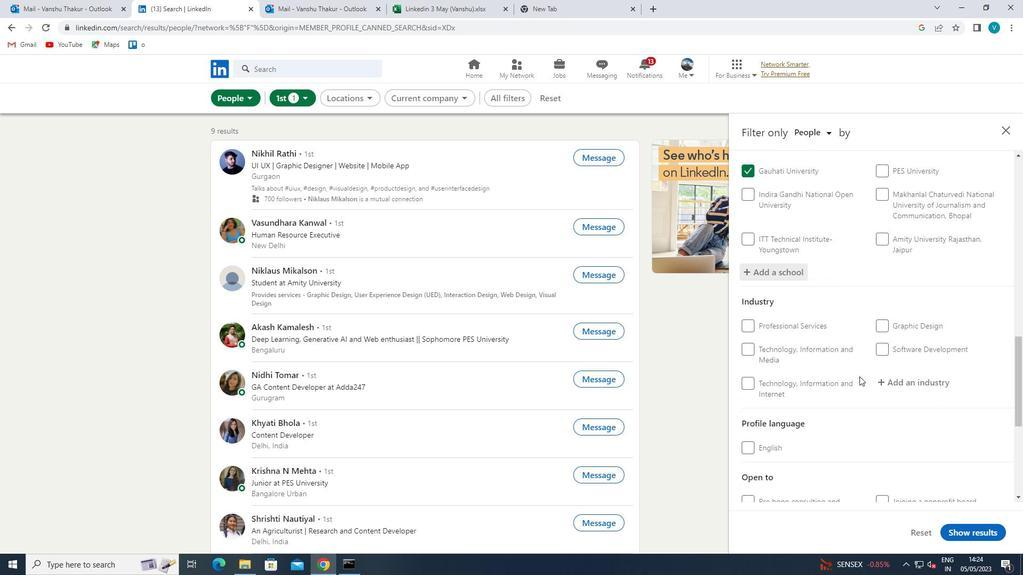 
Action: Mouse moved to (894, 334)
Screenshot: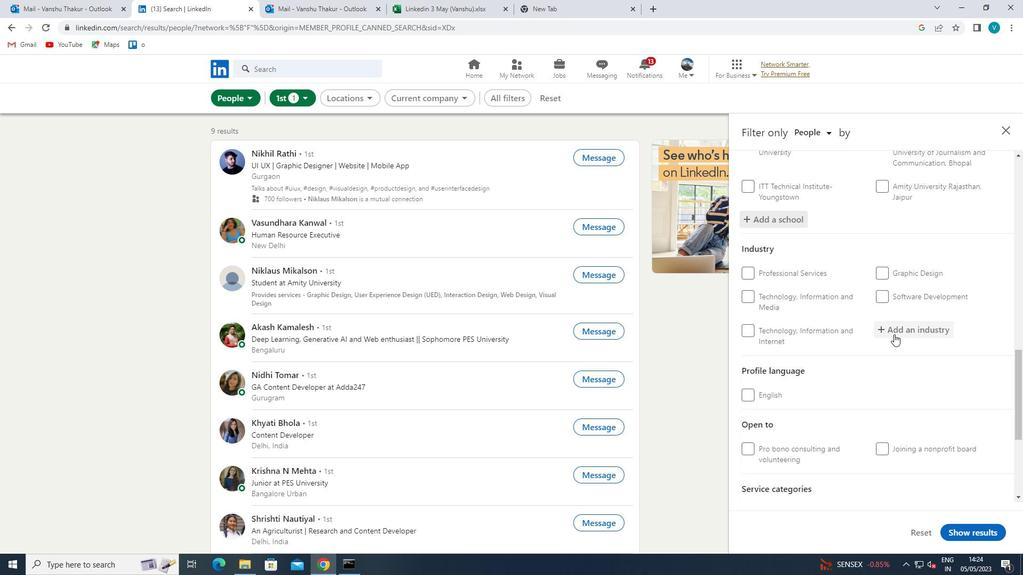 
Action: Mouse pressed left at (894, 334)
Screenshot: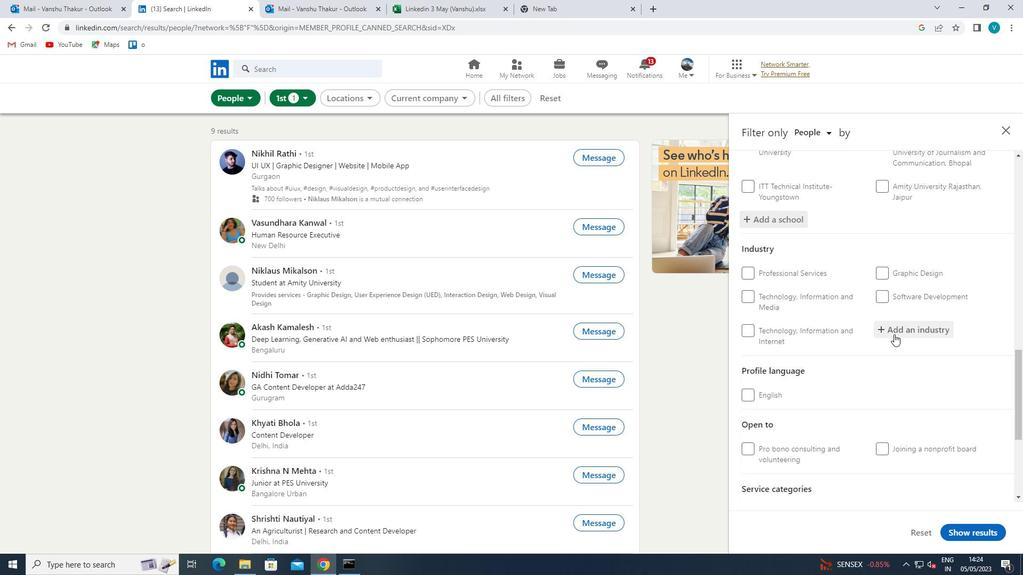 
Action: Key pressed <Key.shift>SOUND<Key.space><Key.shift>RECORDING
Screenshot: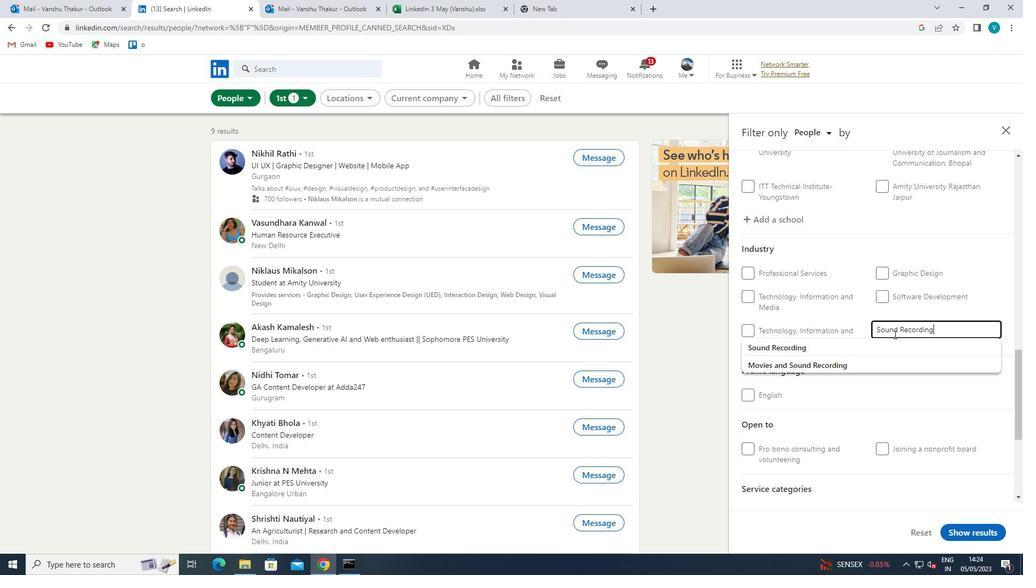 
Action: Mouse moved to (900, 349)
Screenshot: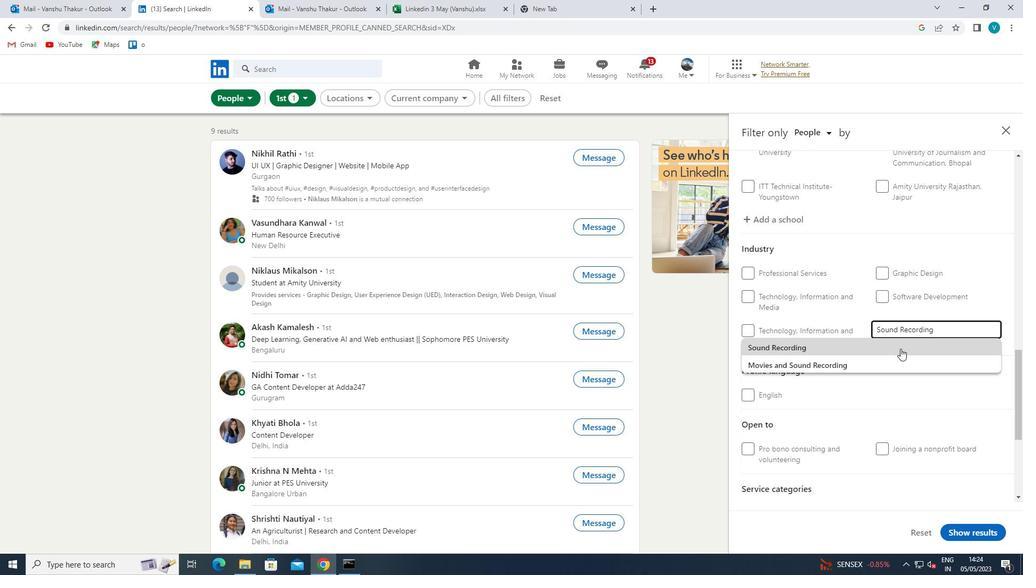 
Action: Mouse pressed left at (900, 349)
Screenshot: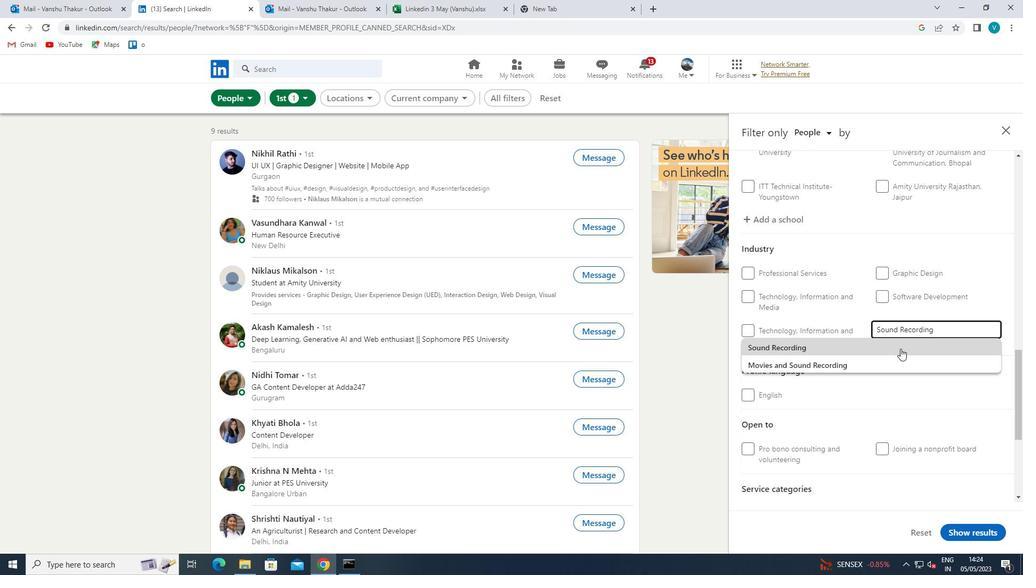 
Action: Mouse scrolled (900, 348) with delta (0, 0)
Screenshot: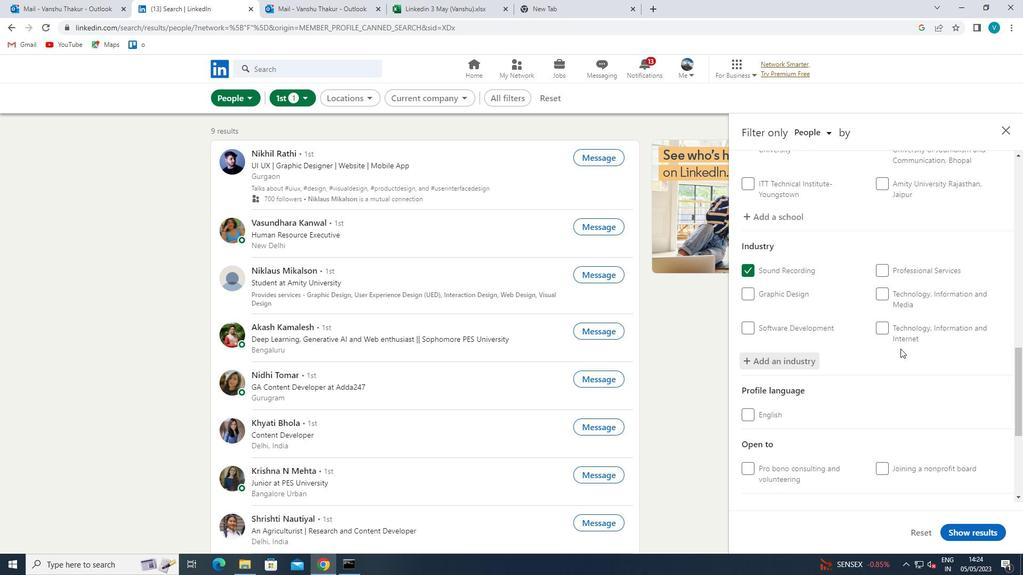 
Action: Mouse scrolled (900, 348) with delta (0, 0)
Screenshot: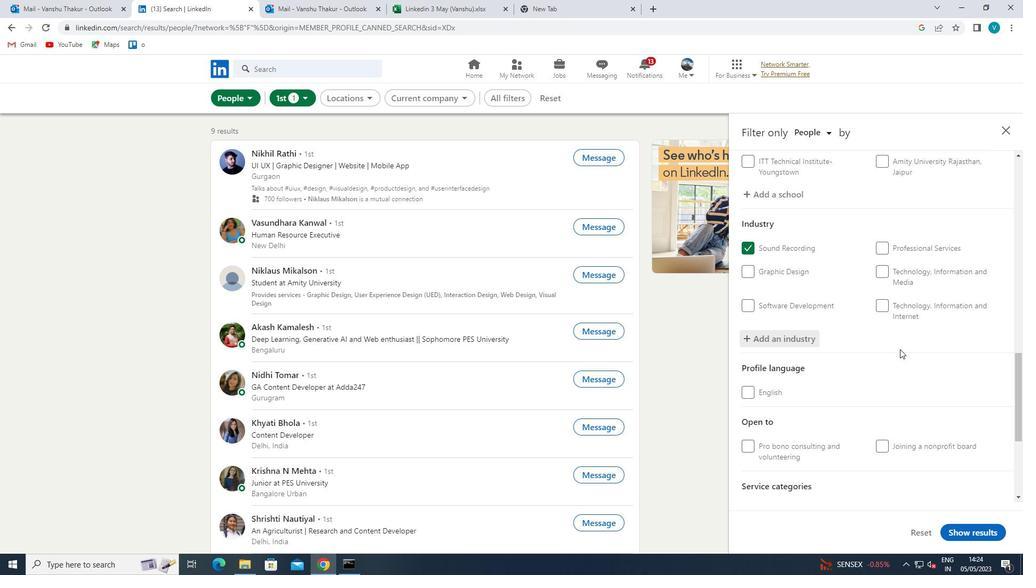 
Action: Mouse moved to (900, 349)
Screenshot: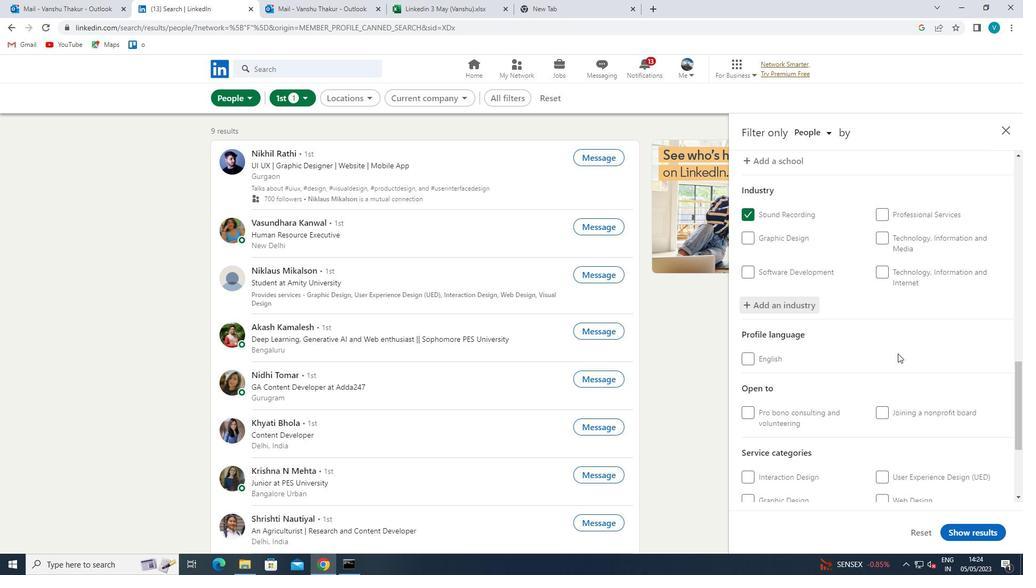 
Action: Mouse scrolled (900, 348) with delta (0, 0)
Screenshot: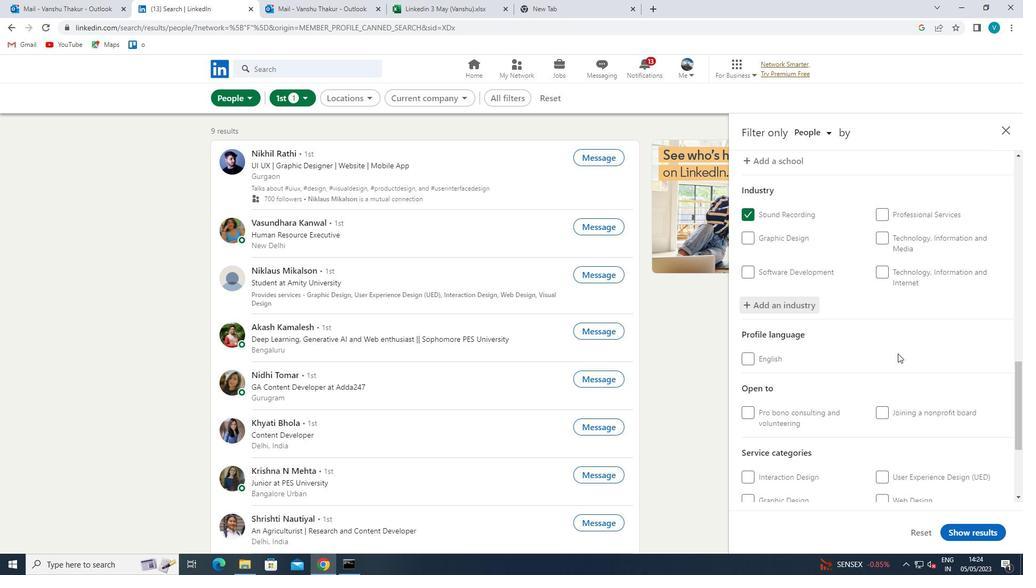 
Action: Mouse moved to (898, 353)
Screenshot: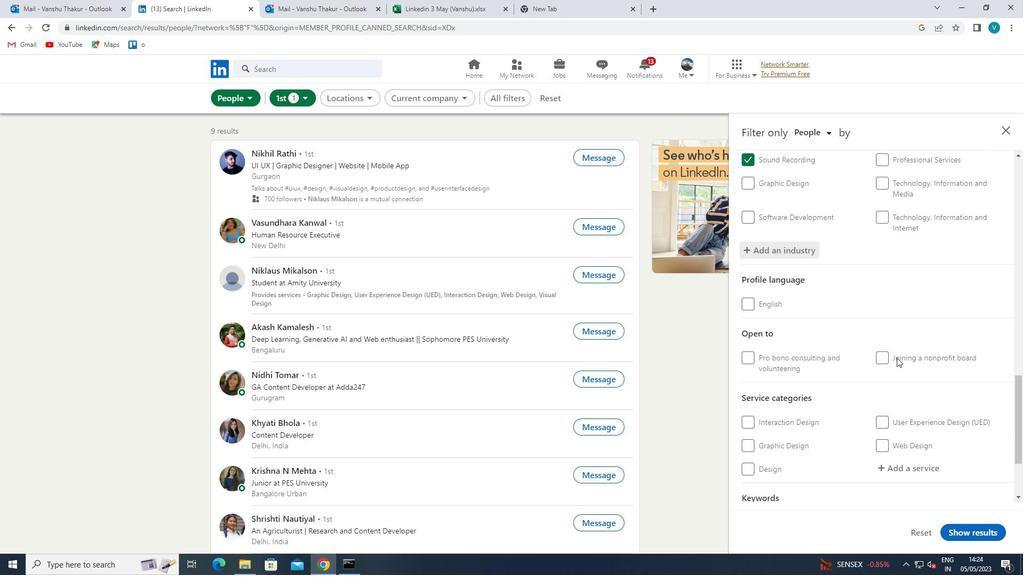 
Action: Mouse scrolled (898, 353) with delta (0, 0)
Screenshot: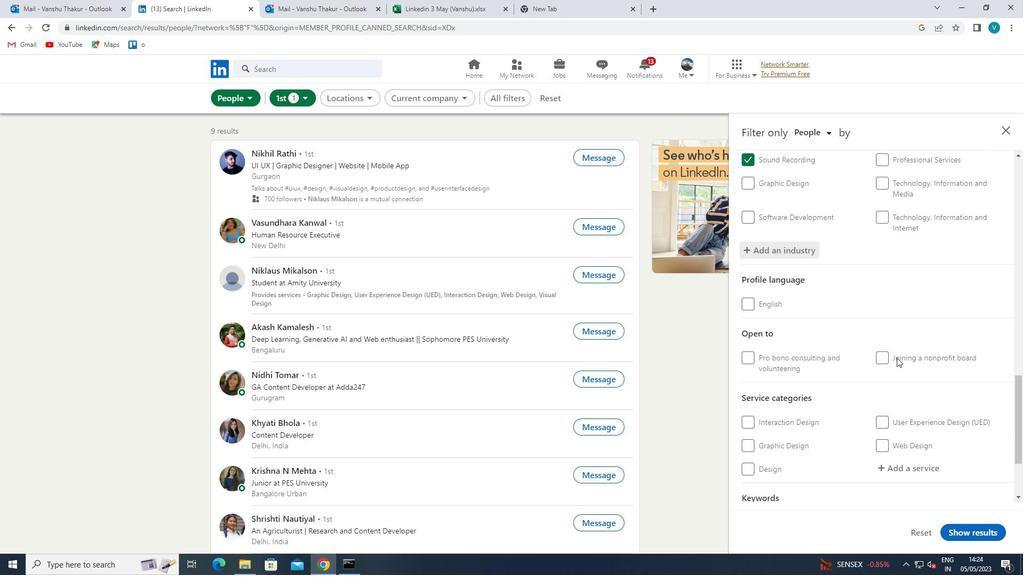 
Action: Mouse moved to (896, 360)
Screenshot: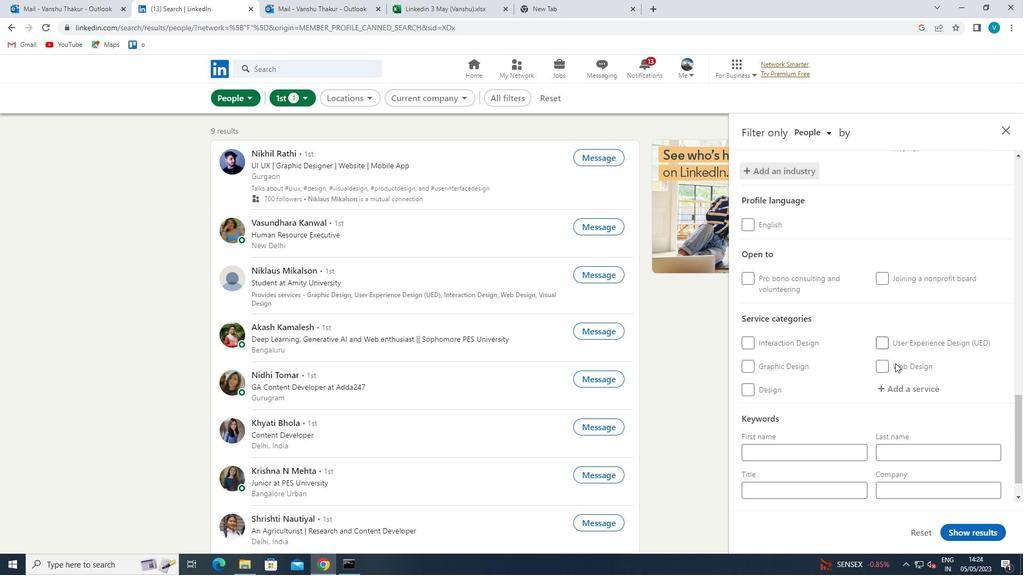 
Action: Mouse scrolled (896, 360) with delta (0, 0)
Screenshot: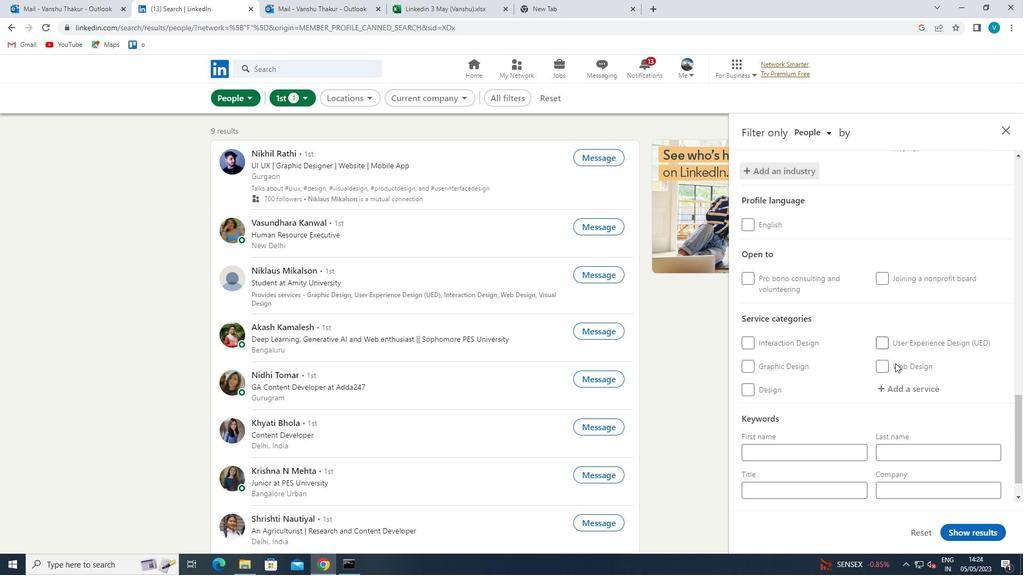 
Action: Mouse moved to (908, 357)
Screenshot: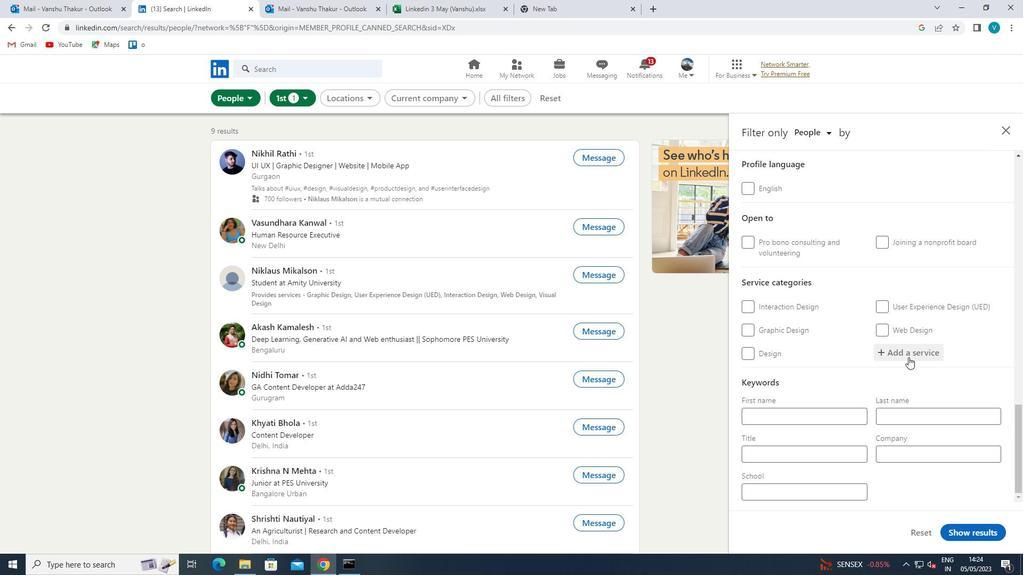 
Action: Mouse pressed left at (908, 357)
Screenshot: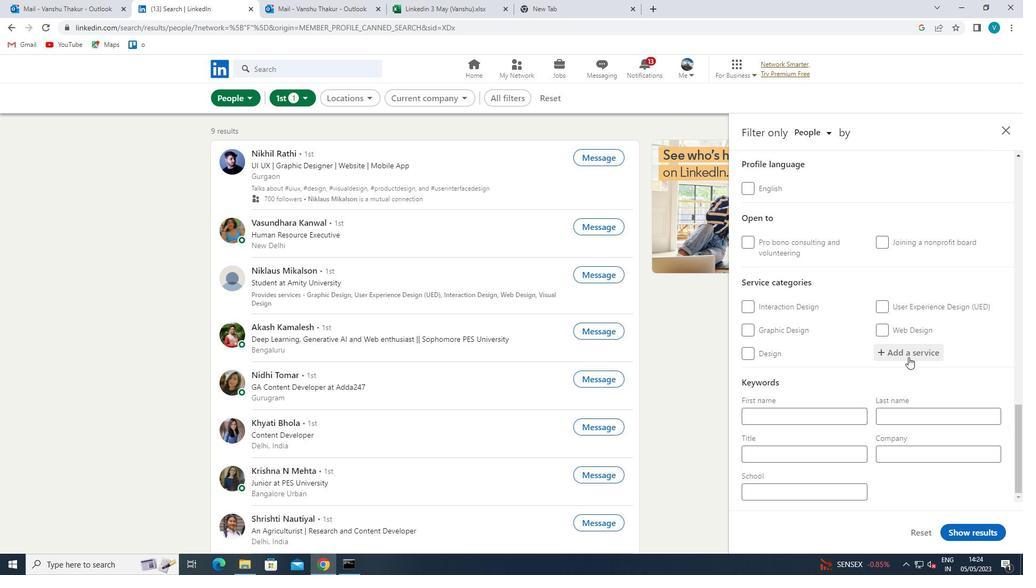 
Action: Key pressed <Key.shift>MARKETING
Screenshot: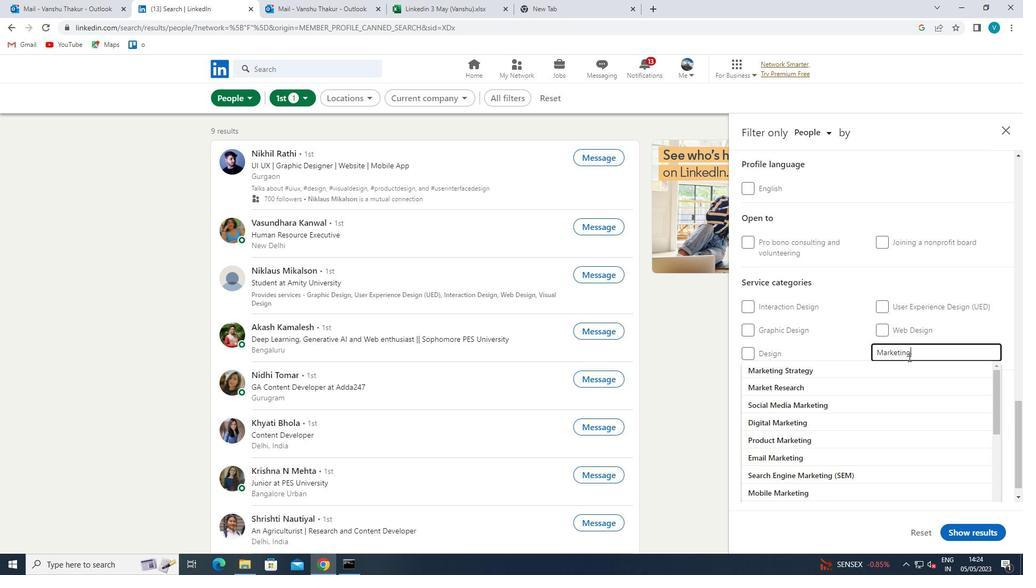 
Action: Mouse moved to (858, 350)
Screenshot: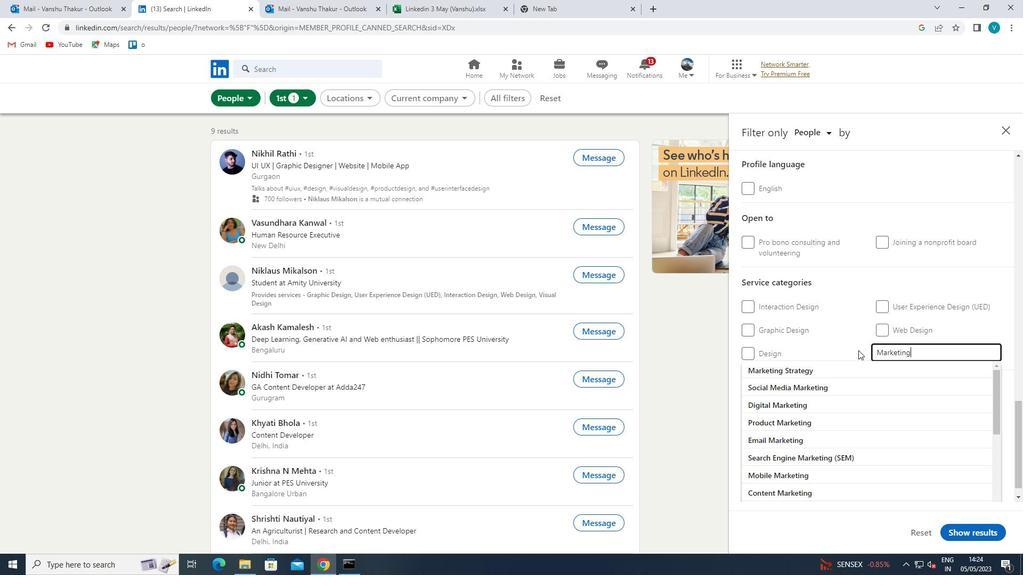 
Action: Mouse pressed left at (858, 350)
Screenshot: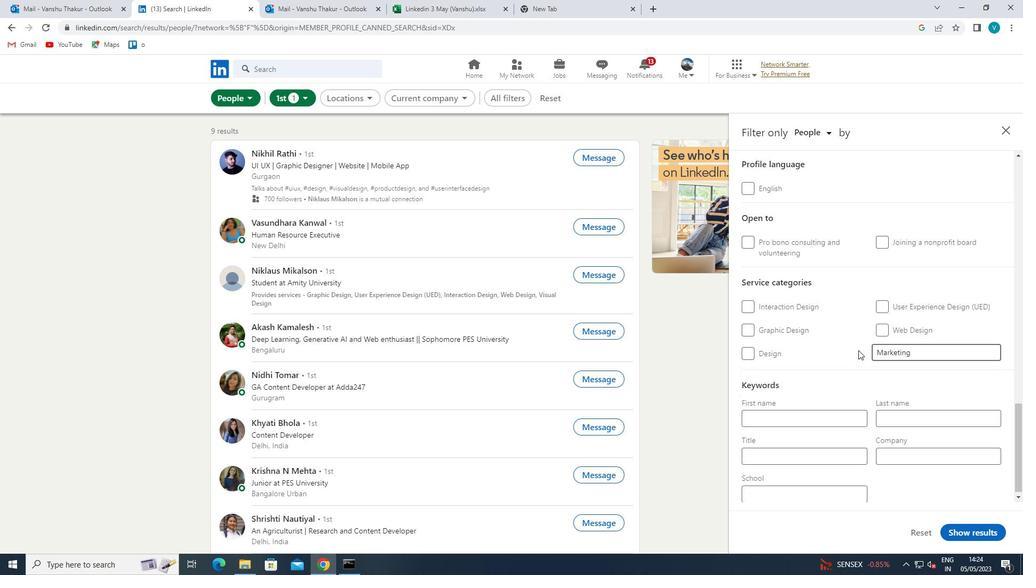 
Action: Mouse scrolled (858, 350) with delta (0, 0)
Screenshot: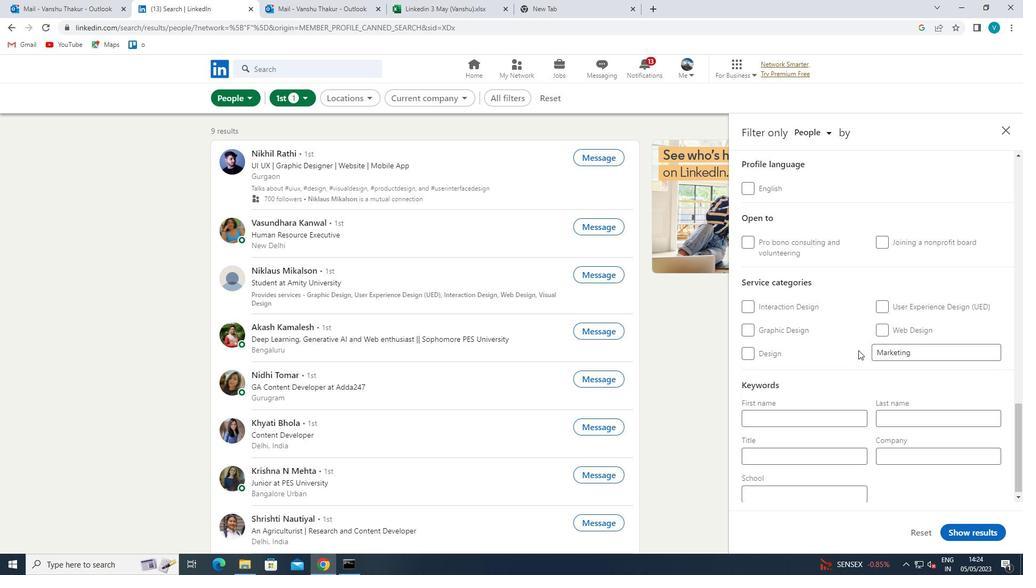 
Action: Mouse scrolled (858, 350) with delta (0, 0)
Screenshot: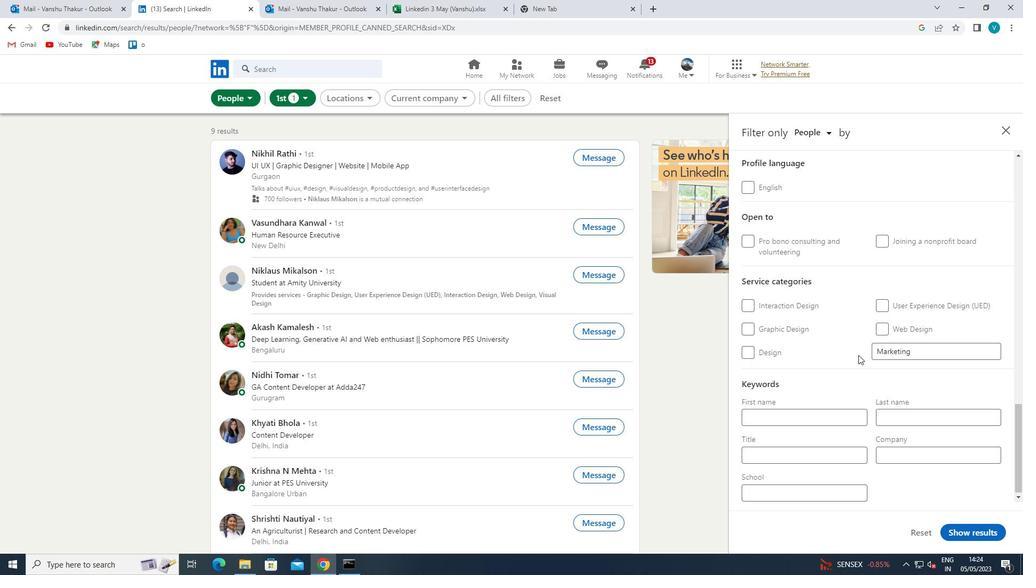 
Action: Mouse moved to (829, 446)
Screenshot: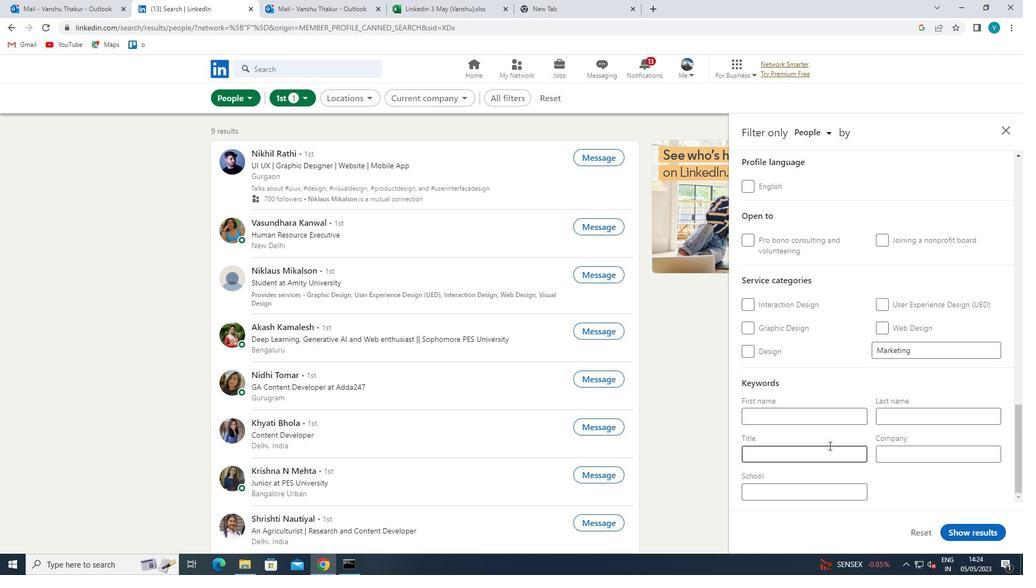 
Action: Mouse pressed left at (829, 446)
Screenshot: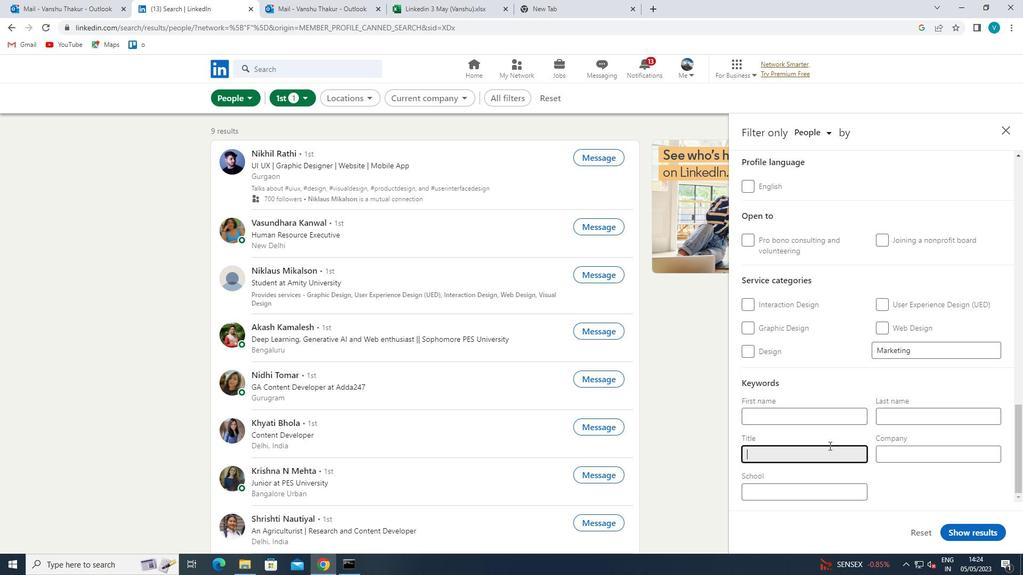 
Action: Key pressed <Key.shift>PARALEGAL
Screenshot: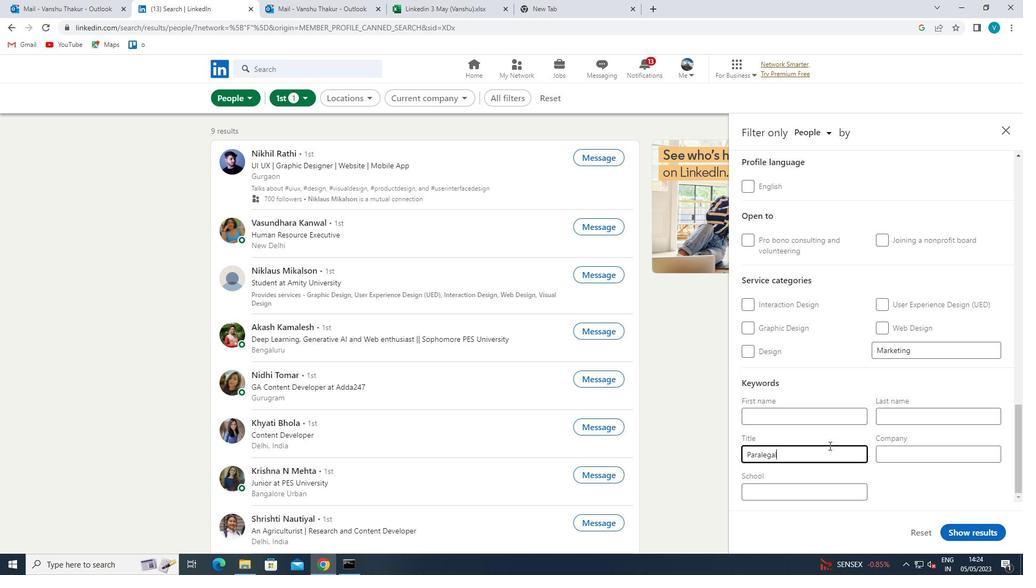 
Action: Mouse moved to (995, 528)
Screenshot: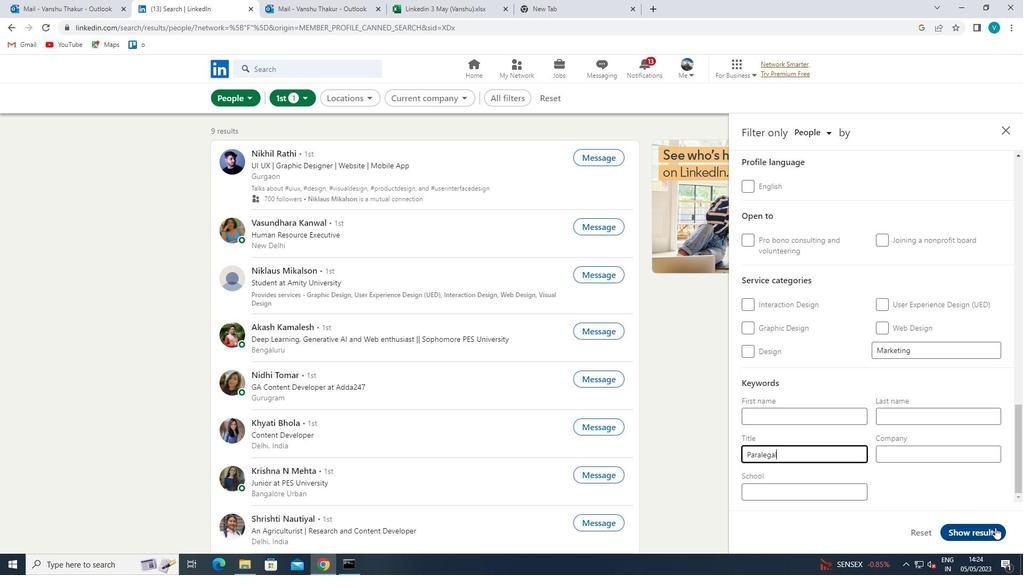 
Action: Mouse pressed left at (995, 528)
Screenshot: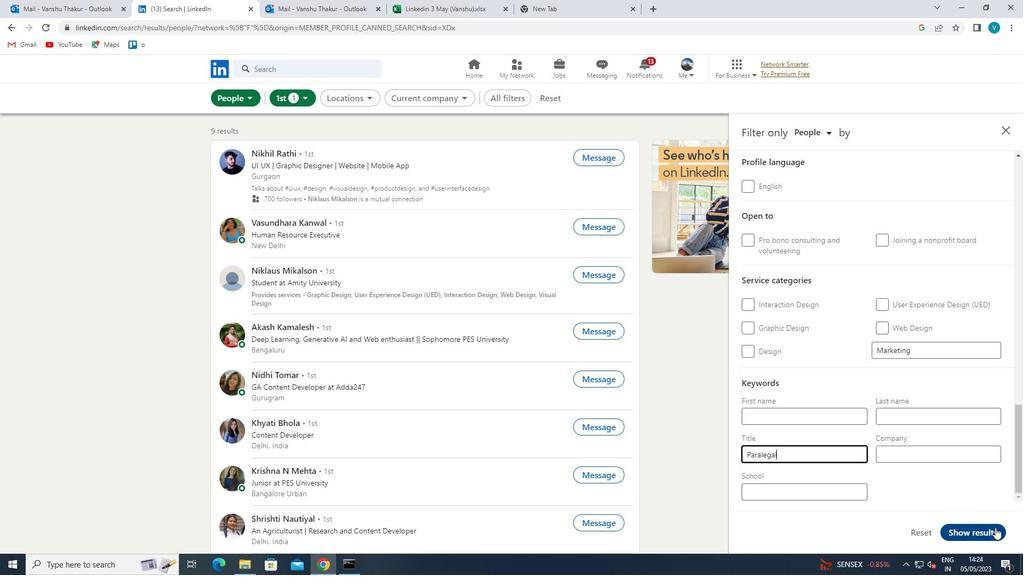 
